 Task: Find connections with filter location Shache with filter topic #Socialmediaadvertisingwith filter profile language Spanish with filter current company Carelon Global Solutions with filter school Sri Padmavathi Mahila Visva Vidyalayam, Tirupathi with filter industry Wholesale Photography Equipment and Supplies with filter service category Network Support with filter keywords title Lodging Manager
Action: Mouse moved to (553, 85)
Screenshot: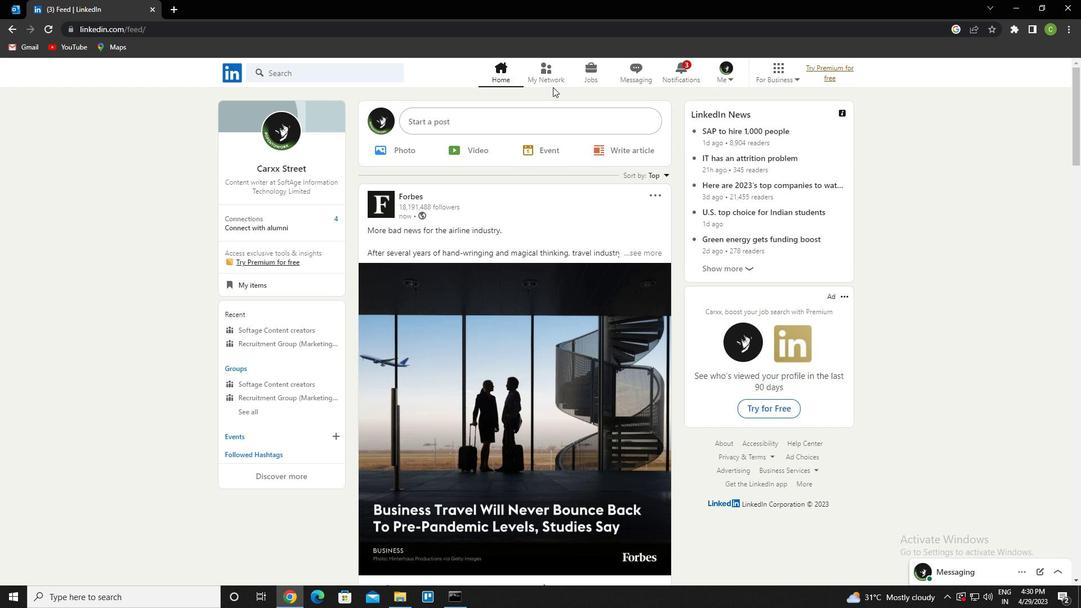 
Action: Mouse pressed left at (553, 85)
Screenshot: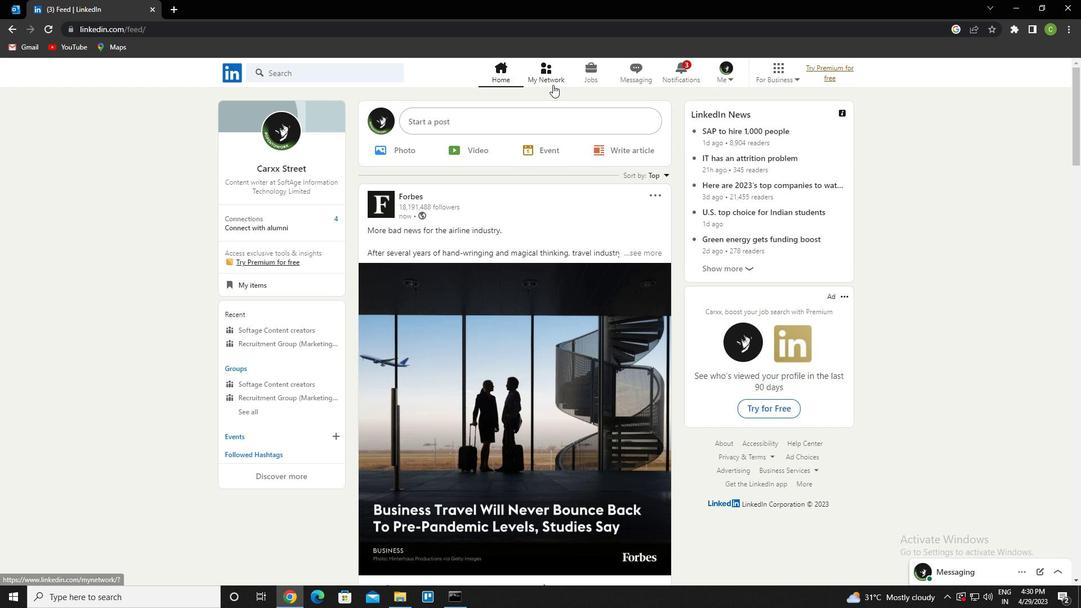 
Action: Mouse moved to (300, 137)
Screenshot: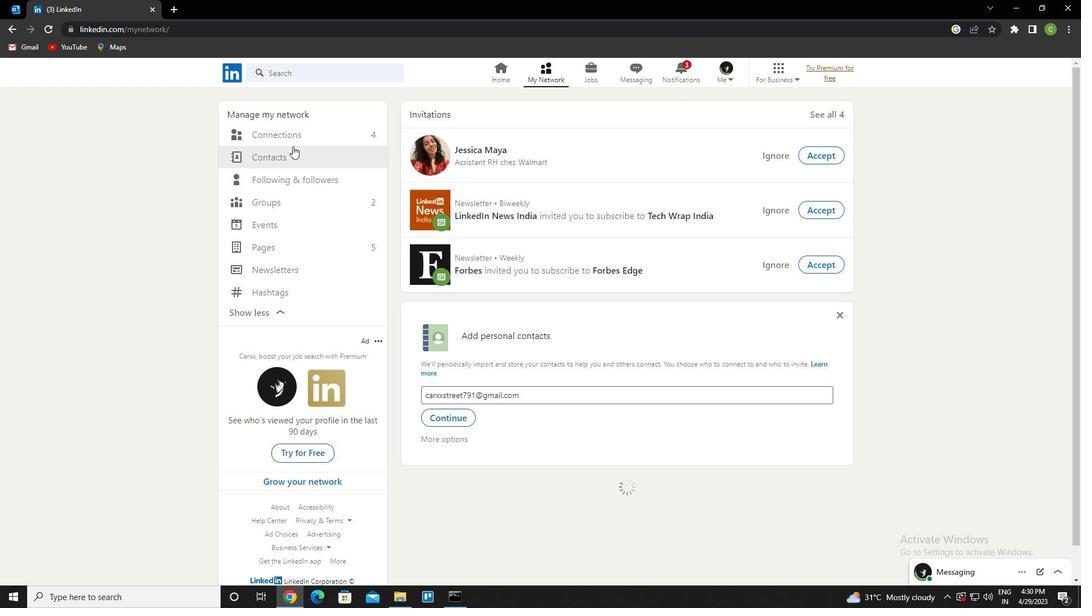 
Action: Mouse pressed left at (300, 137)
Screenshot: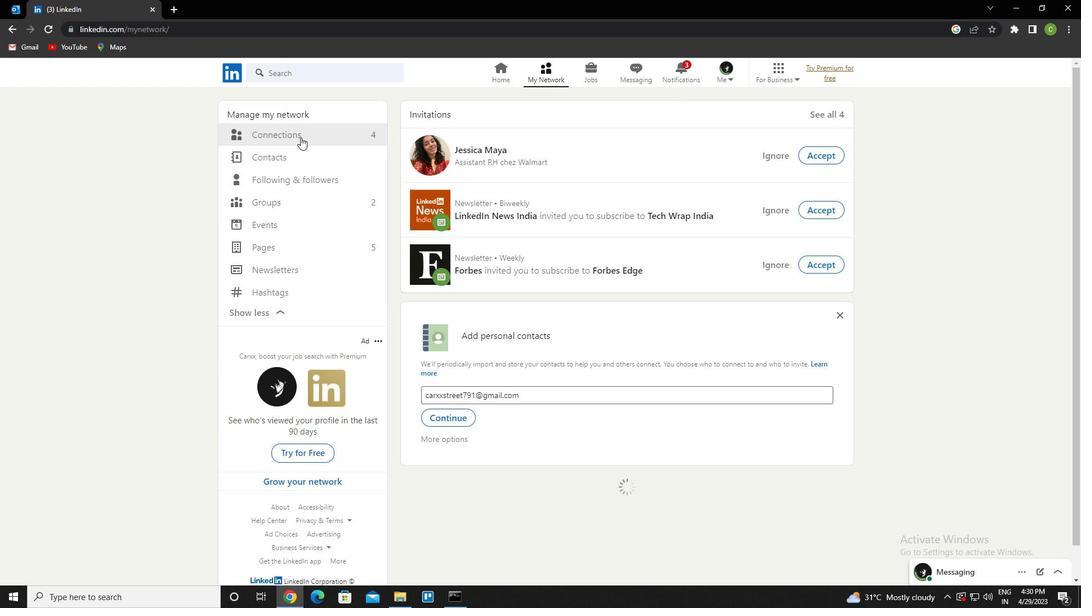 
Action: Mouse moved to (619, 140)
Screenshot: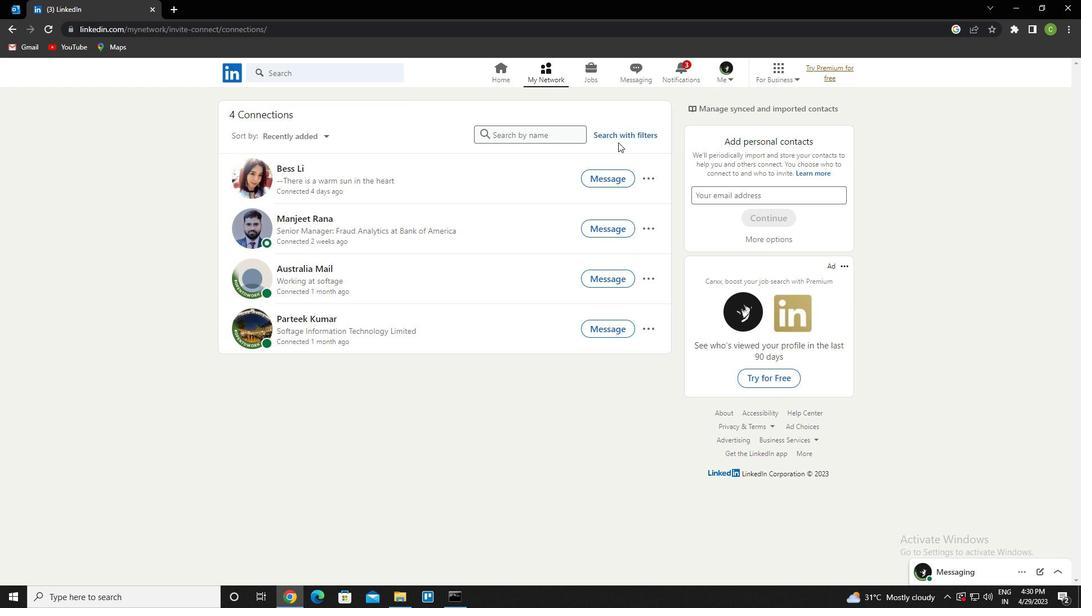 
Action: Mouse pressed left at (619, 140)
Screenshot: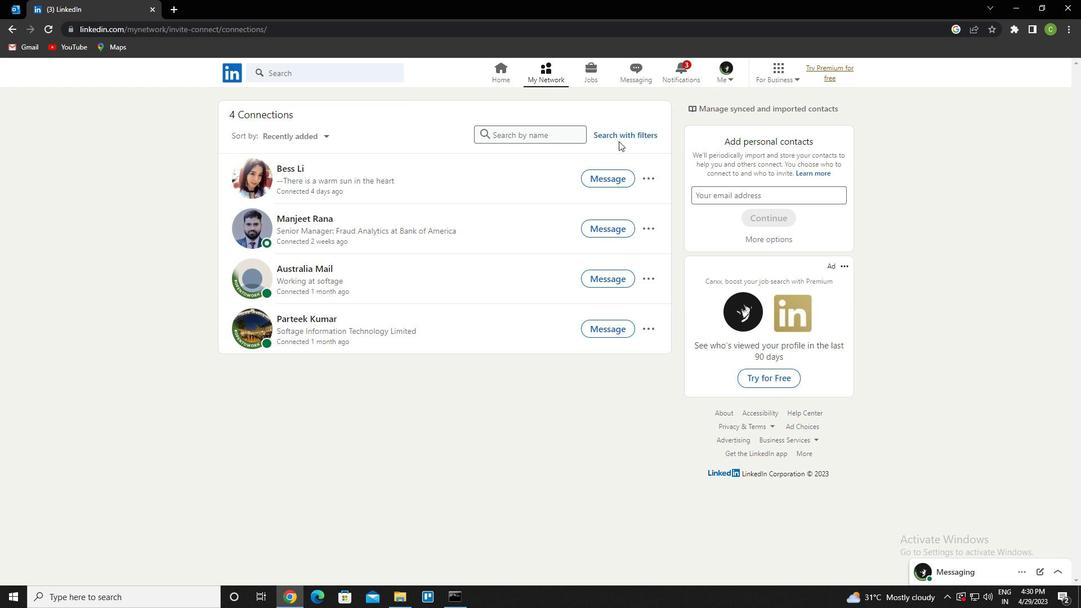
Action: Mouse moved to (570, 108)
Screenshot: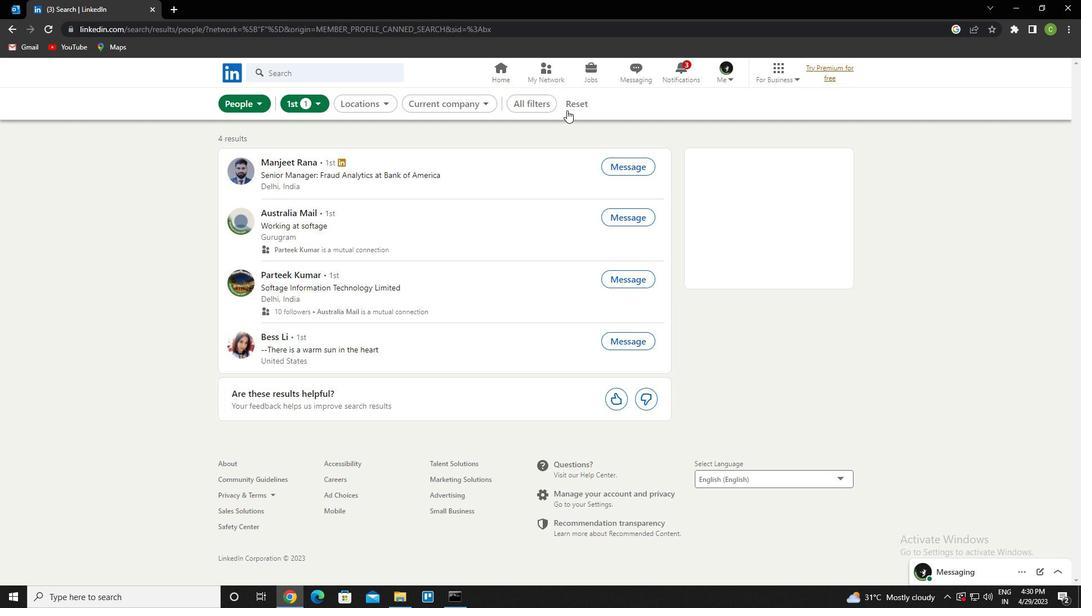 
Action: Mouse pressed left at (570, 108)
Screenshot: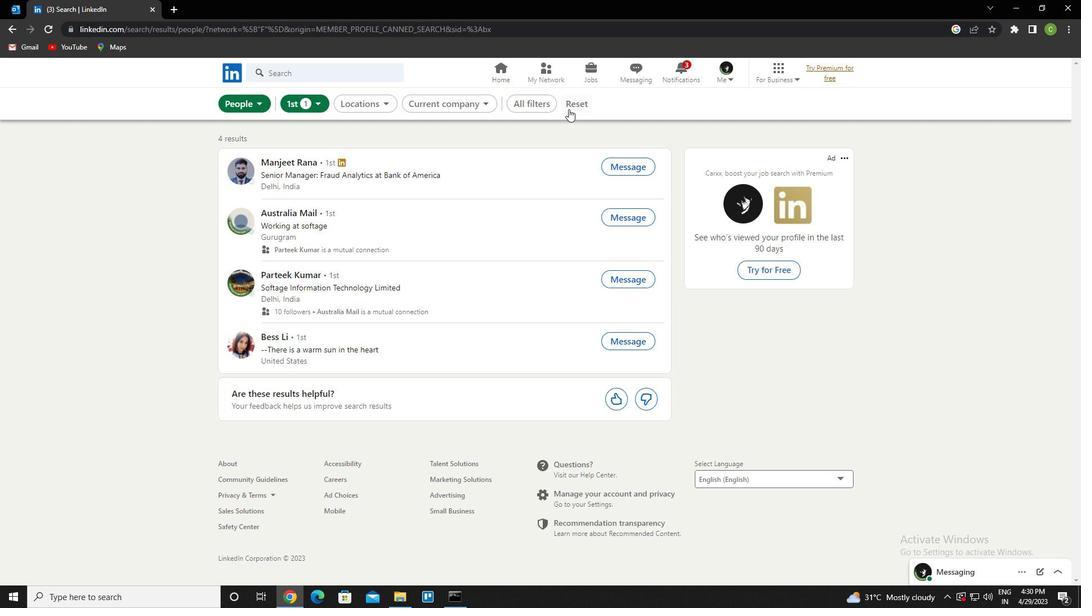 
Action: Mouse moved to (549, 107)
Screenshot: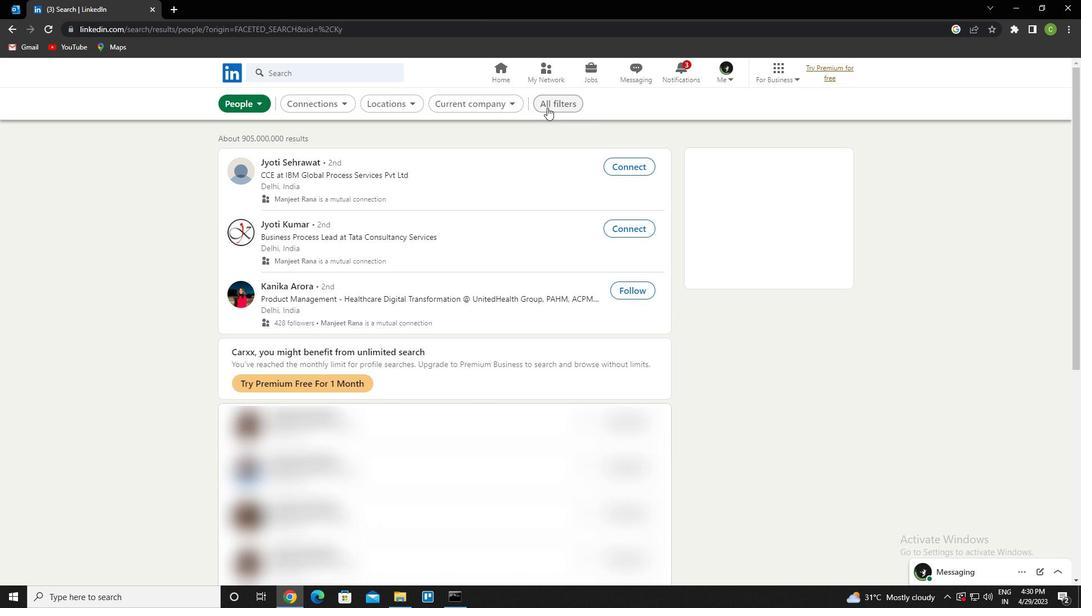 
Action: Mouse pressed left at (549, 107)
Screenshot: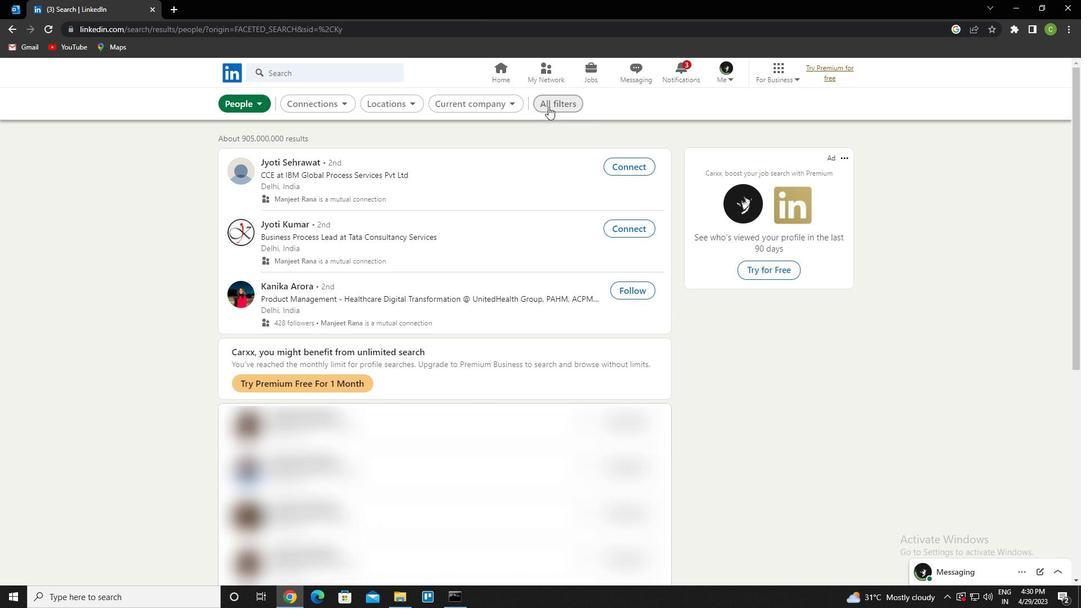 
Action: Mouse moved to (964, 415)
Screenshot: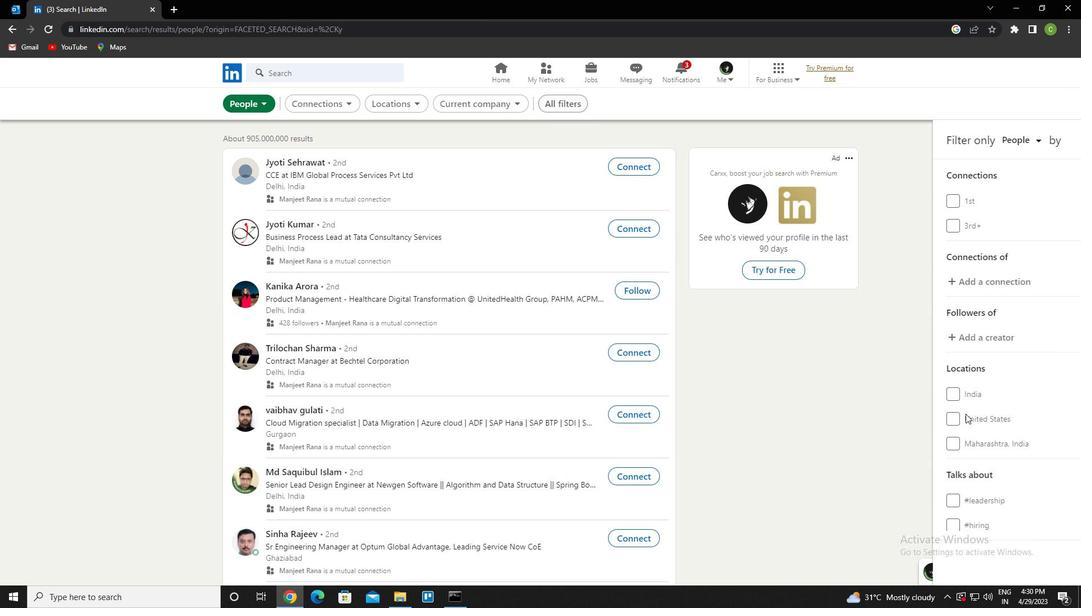 
Action: Mouse scrolled (964, 414) with delta (0, 0)
Screenshot: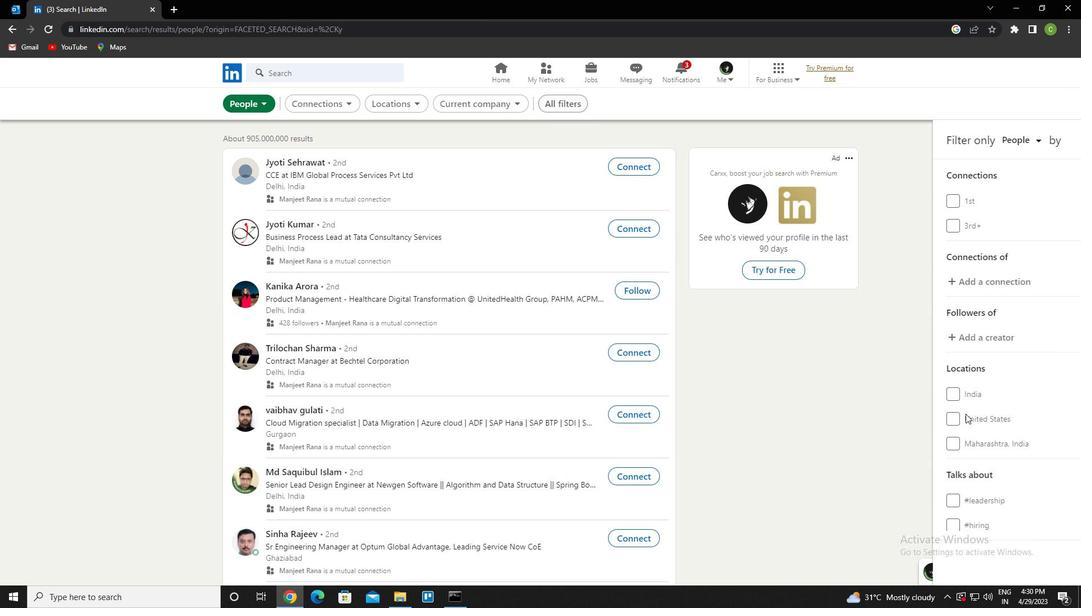 
Action: Mouse moved to (962, 416)
Screenshot: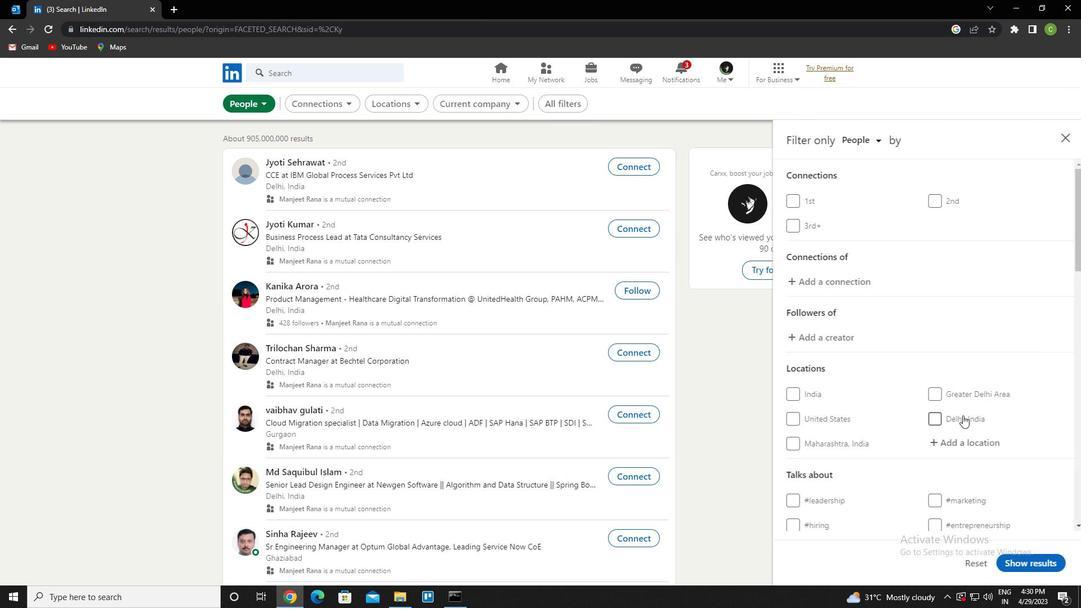
Action: Mouse scrolled (962, 415) with delta (0, 0)
Screenshot: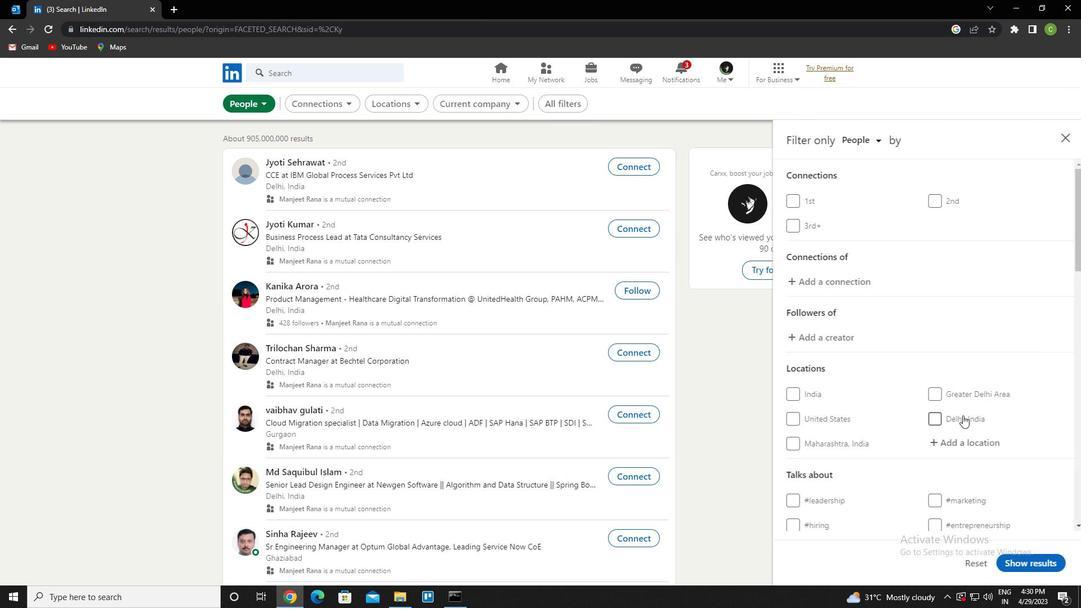 
Action: Mouse moved to (945, 414)
Screenshot: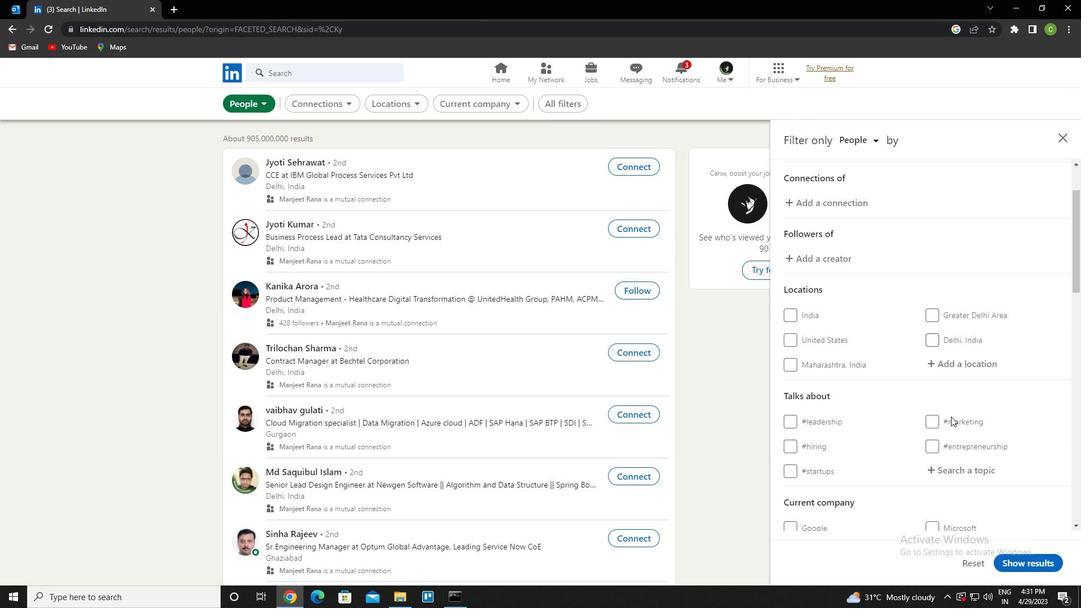 
Action: Mouse scrolled (945, 414) with delta (0, 0)
Screenshot: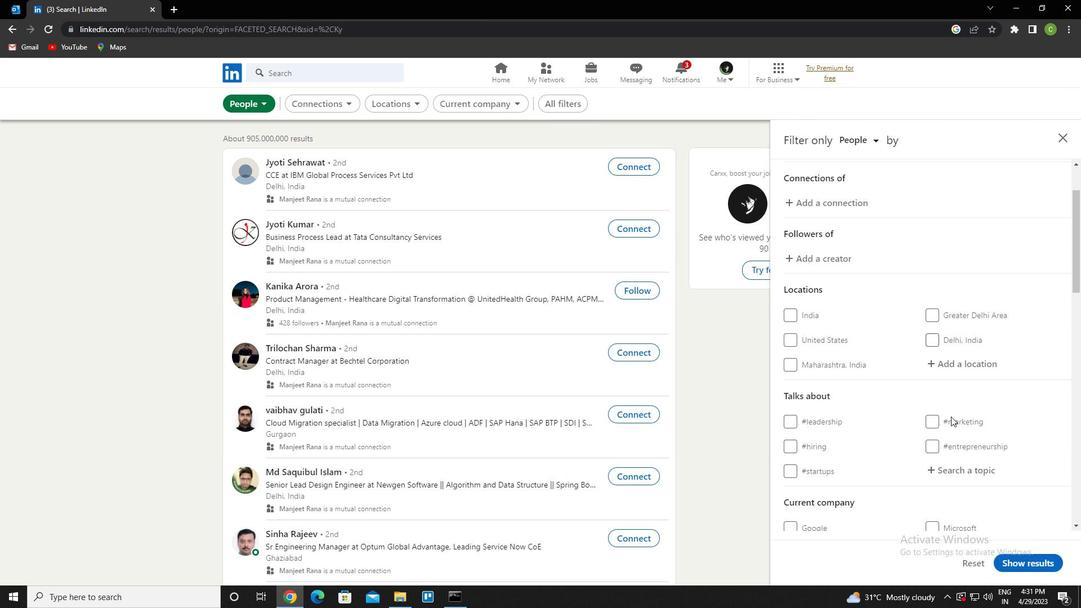 
Action: Mouse moved to (963, 271)
Screenshot: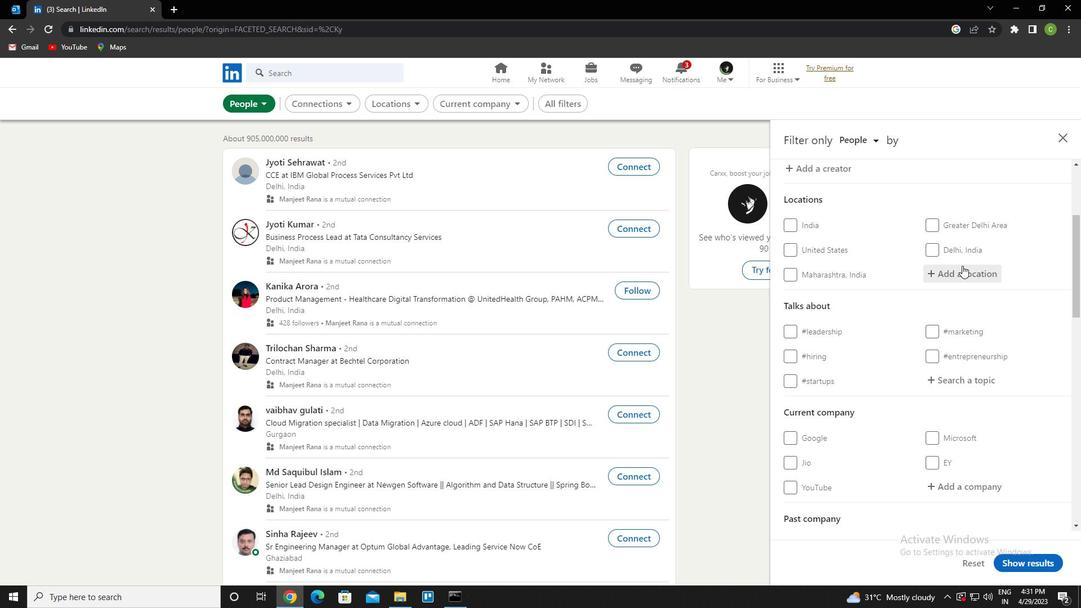 
Action: Mouse pressed left at (963, 271)
Screenshot: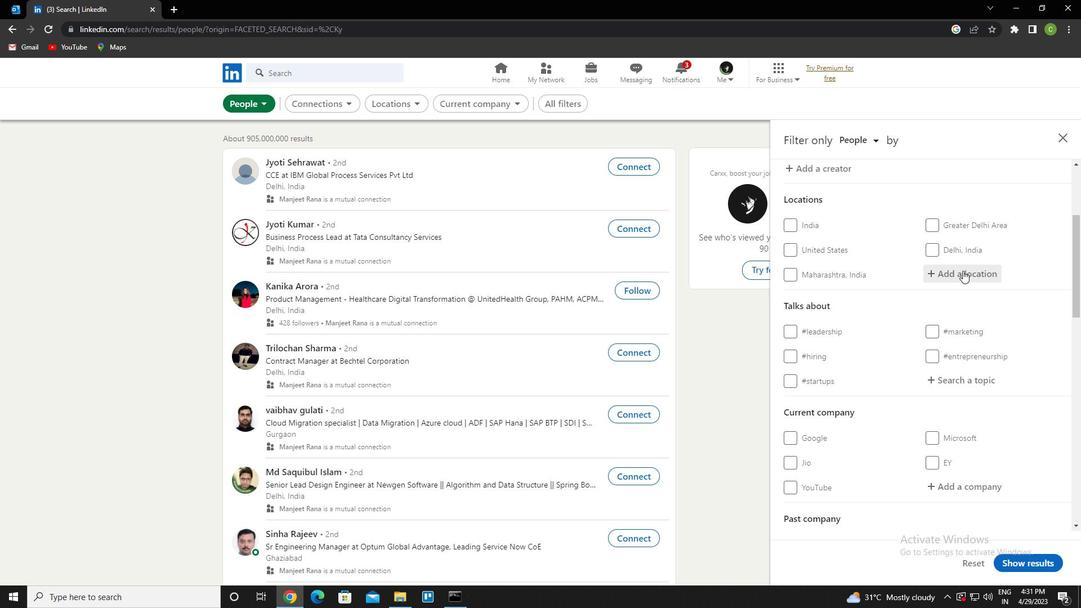
Action: Key pressed <Key.caps_lock>s<Key.caps_lock>hache<Key.enter>
Screenshot: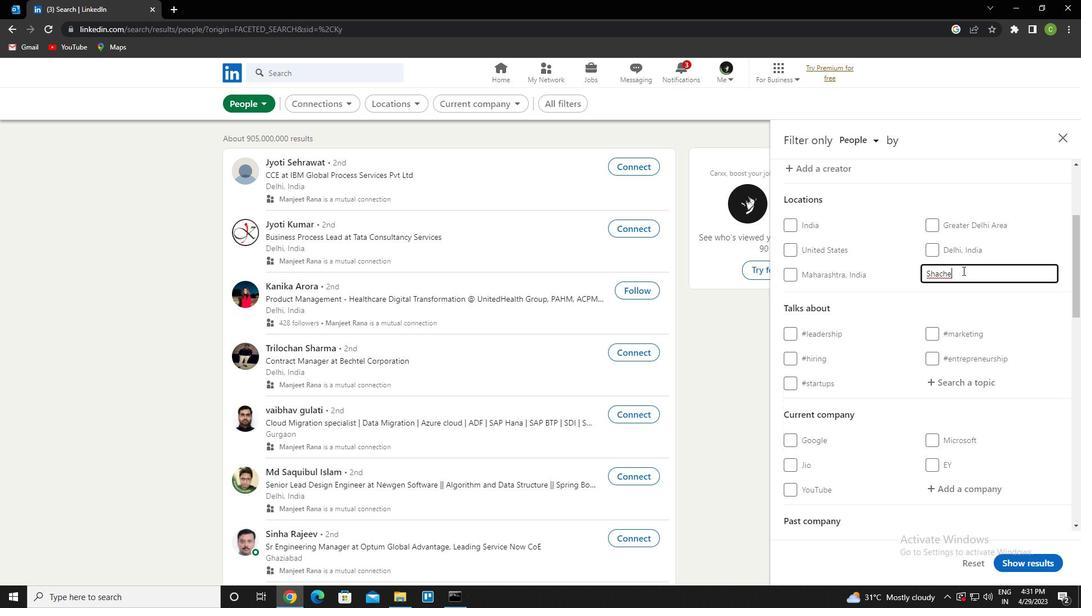 
Action: Mouse moved to (961, 273)
Screenshot: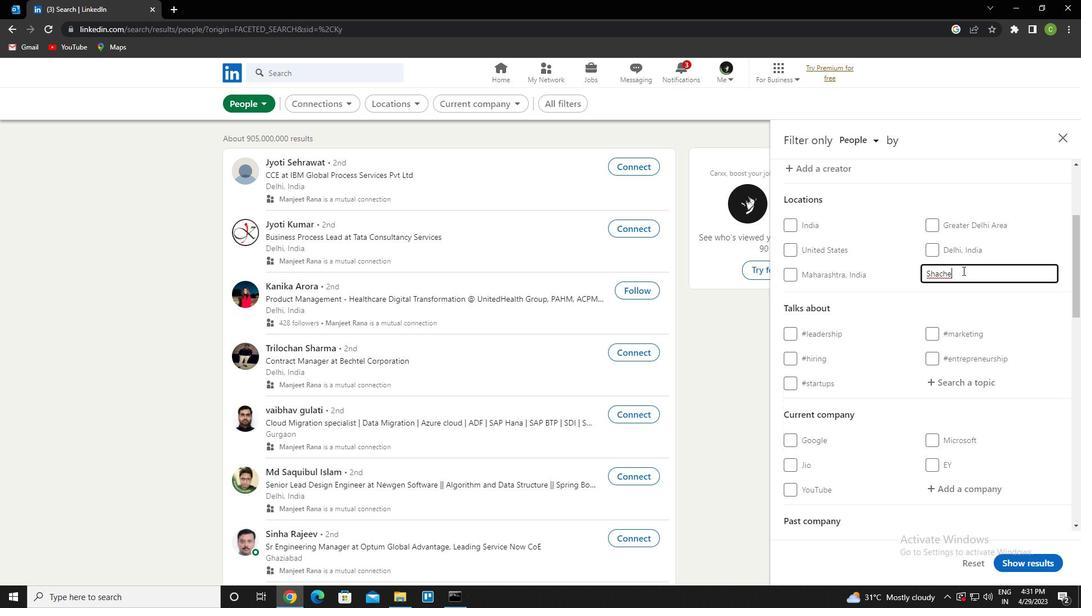 
Action: Mouse scrolled (961, 272) with delta (0, 0)
Screenshot: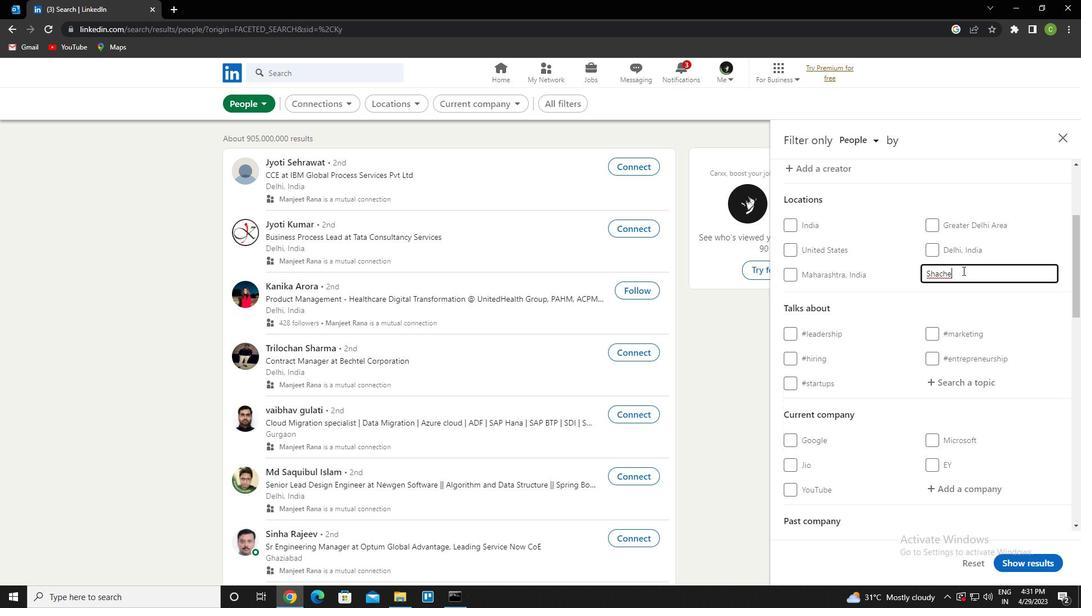 
Action: Mouse moved to (950, 293)
Screenshot: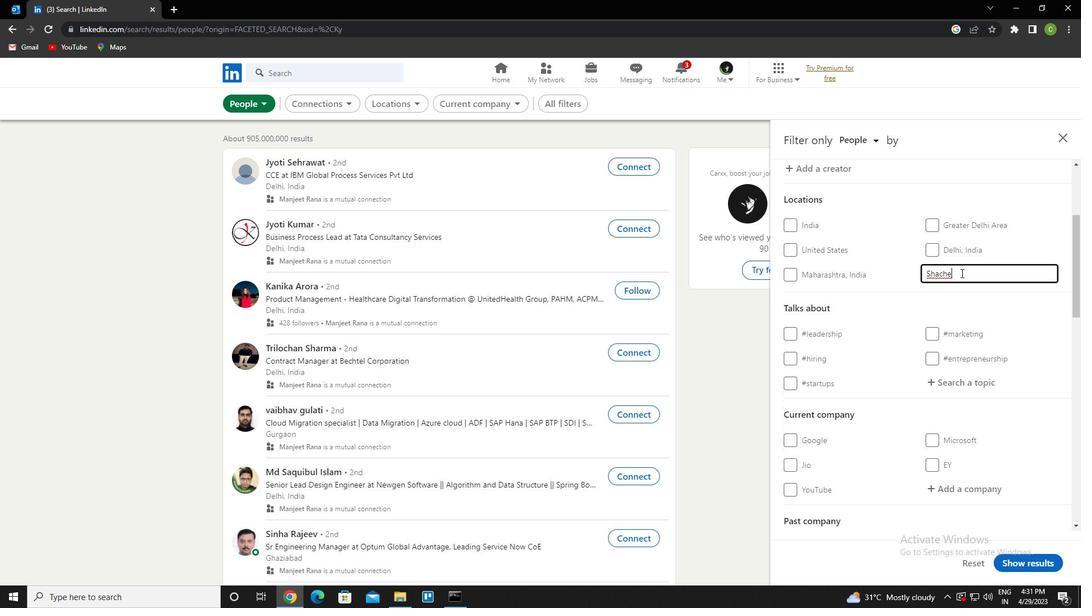 
Action: Mouse scrolled (950, 293) with delta (0, 0)
Screenshot: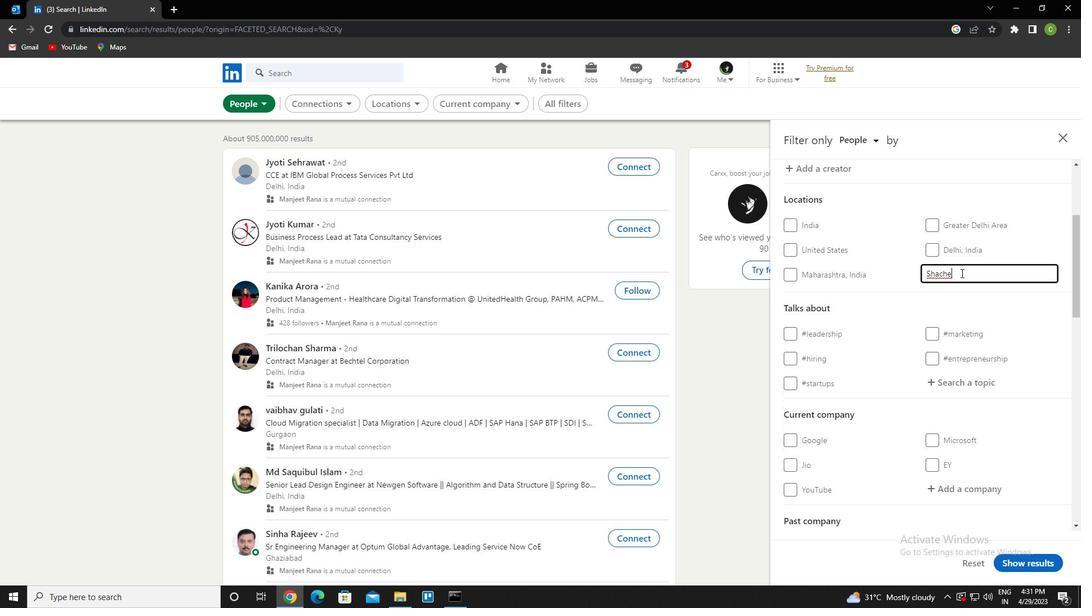 
Action: Mouse moved to (975, 274)
Screenshot: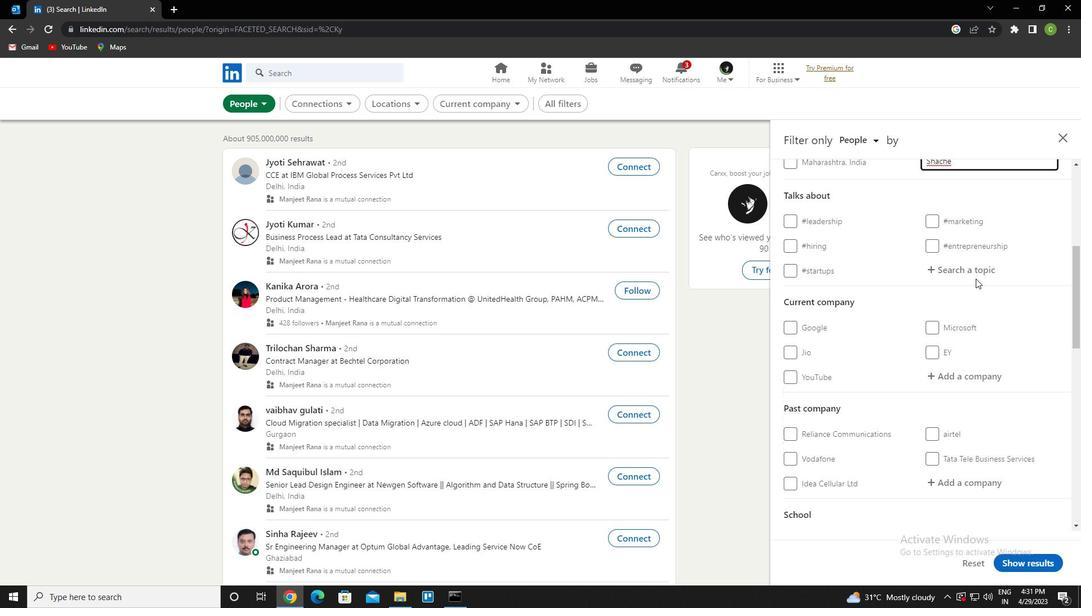 
Action: Mouse pressed left at (975, 274)
Screenshot: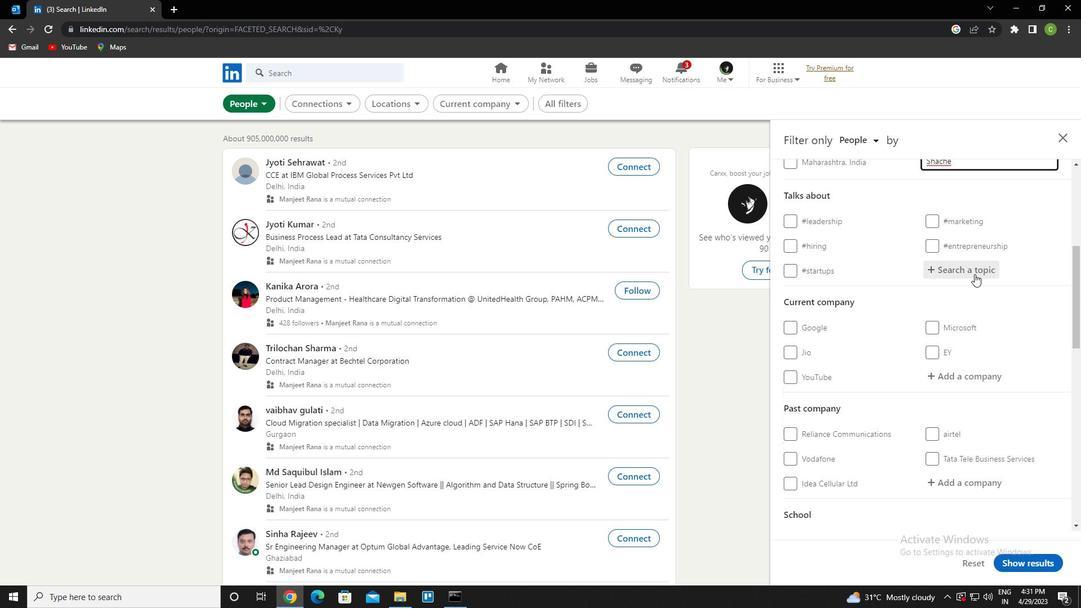
Action: Key pressed <Key.caps_lock>s<Key.caps_lock>ocialmedia<Key.down><Key.down>advert<Key.down><Key.enter>
Screenshot: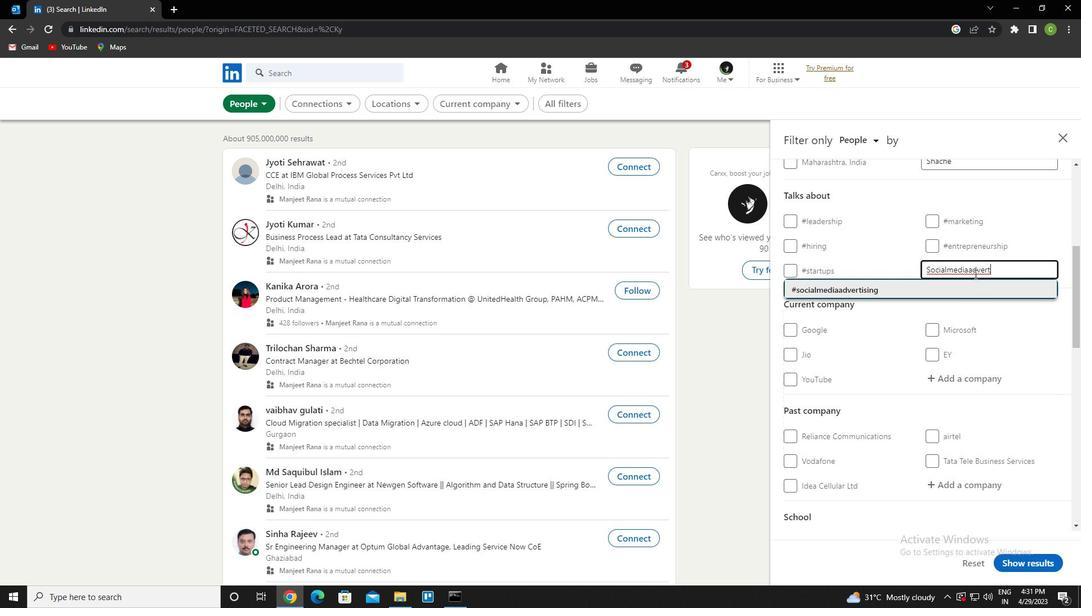 
Action: Mouse scrolled (975, 273) with delta (0, 0)
Screenshot: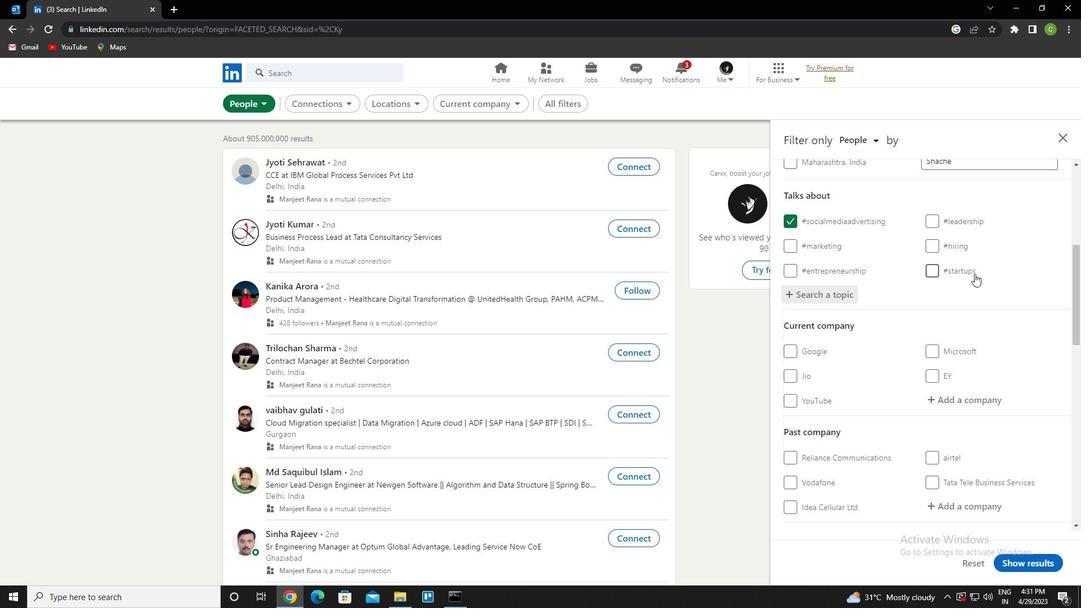 
Action: Mouse scrolled (975, 273) with delta (0, 0)
Screenshot: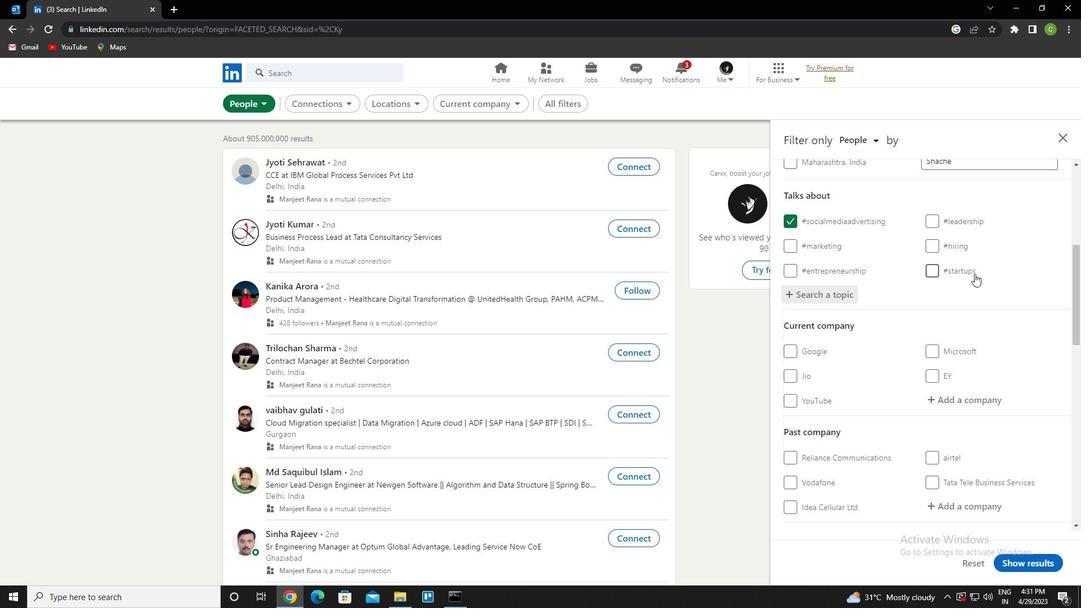 
Action: Mouse scrolled (975, 273) with delta (0, 0)
Screenshot: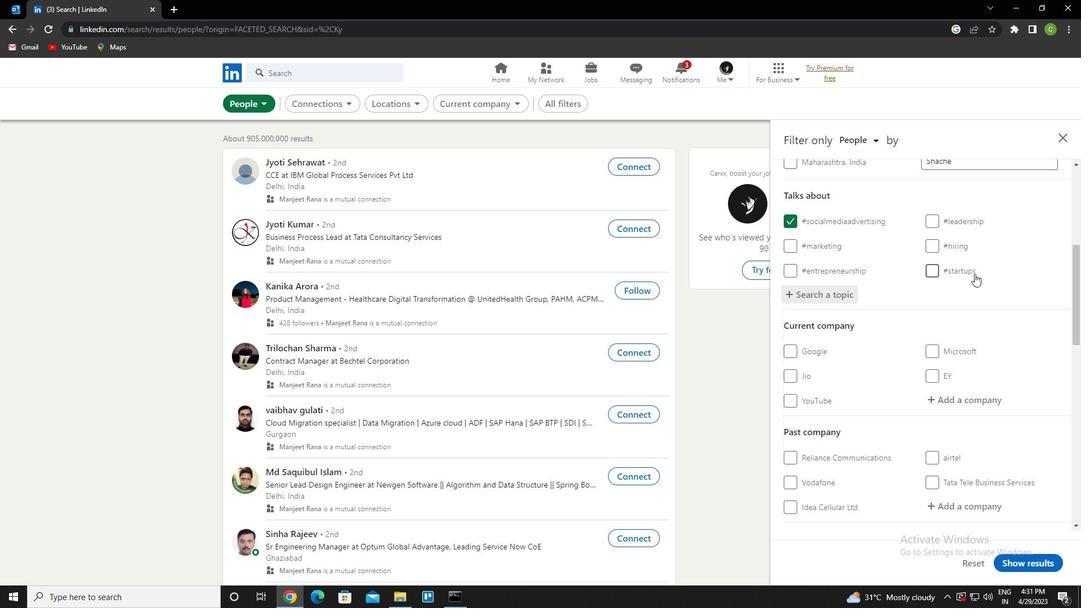 
Action: Mouse scrolled (975, 273) with delta (0, 0)
Screenshot: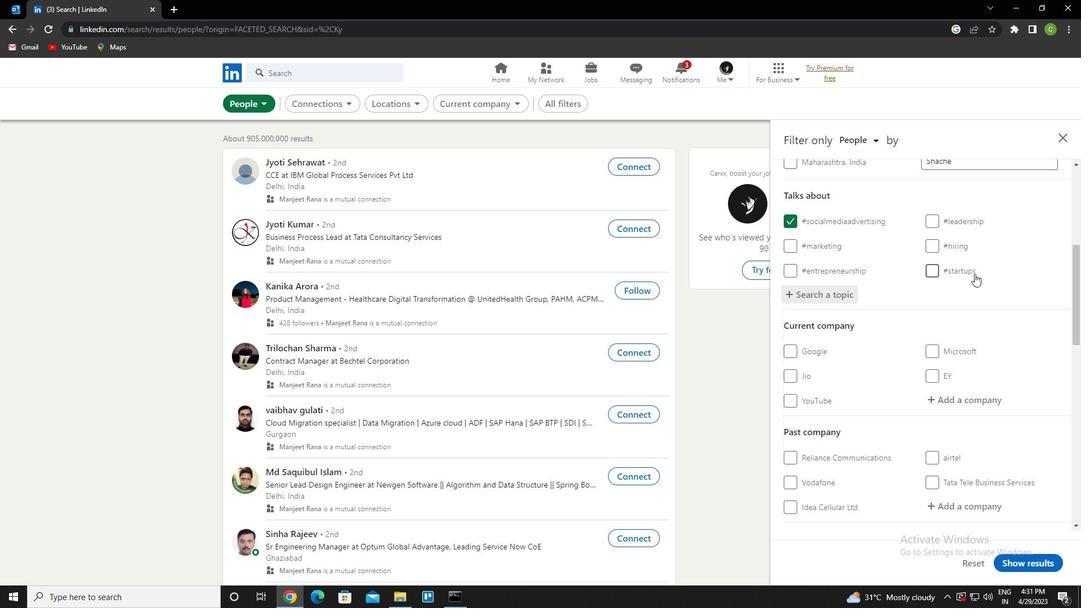 
Action: Mouse scrolled (975, 273) with delta (0, 0)
Screenshot: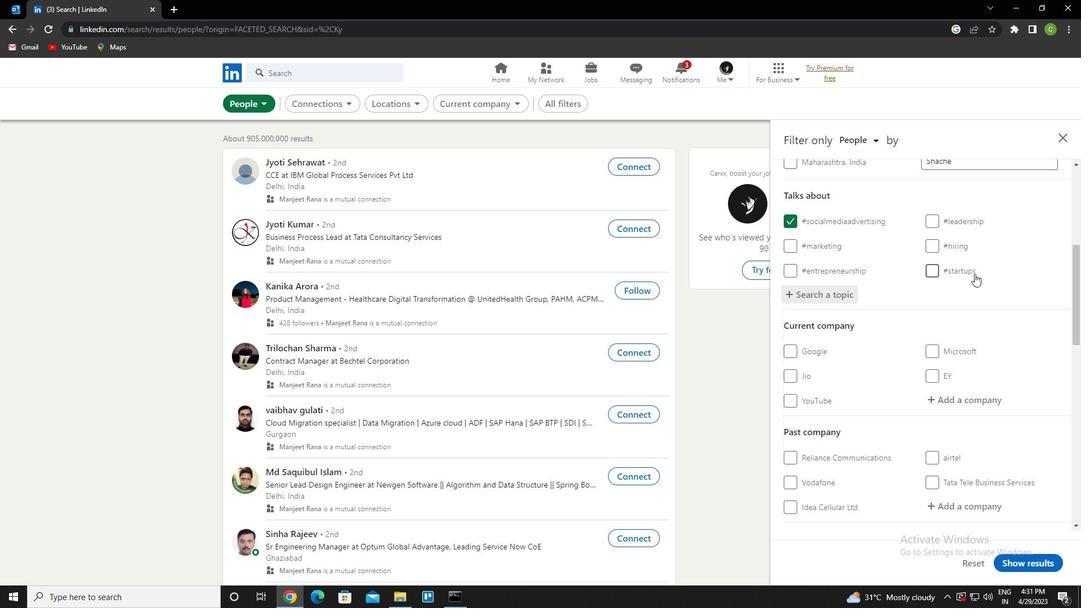 
Action: Mouse scrolled (975, 273) with delta (0, 0)
Screenshot: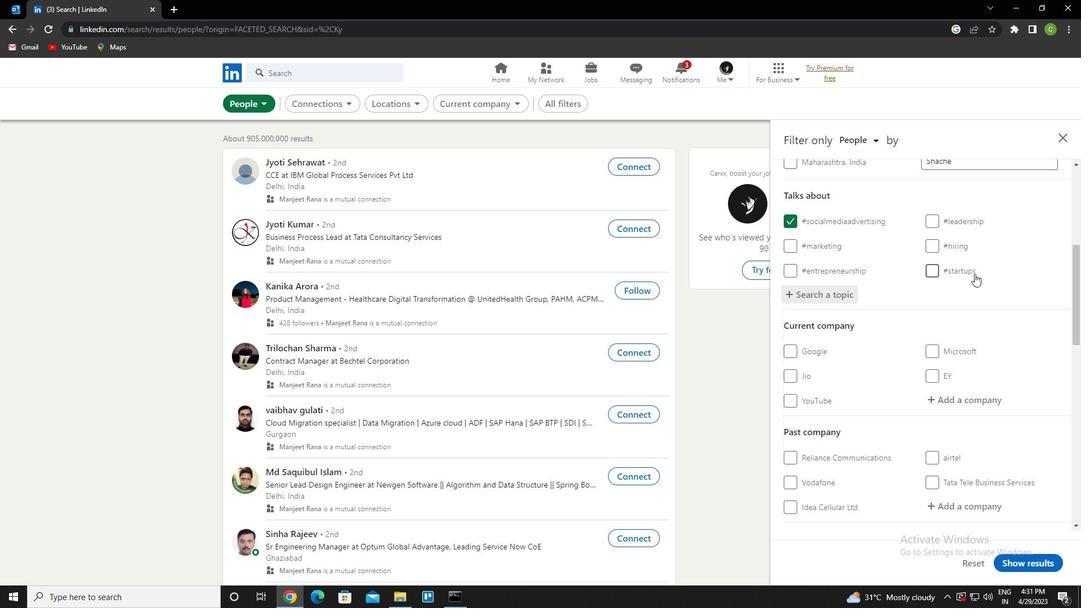 
Action: Mouse moved to (974, 273)
Screenshot: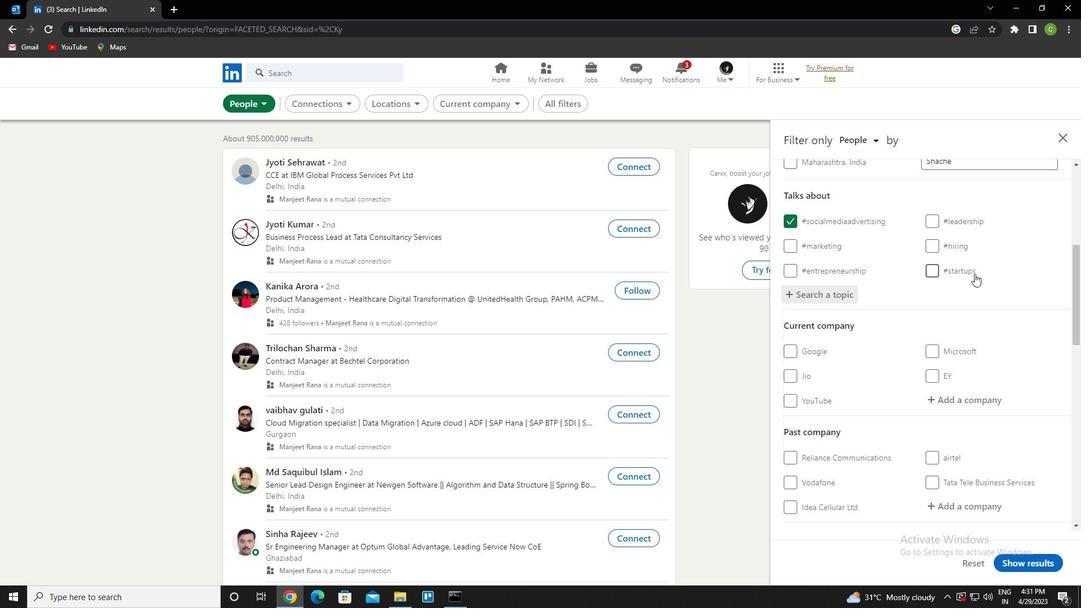 
Action: Mouse scrolled (974, 273) with delta (0, 0)
Screenshot: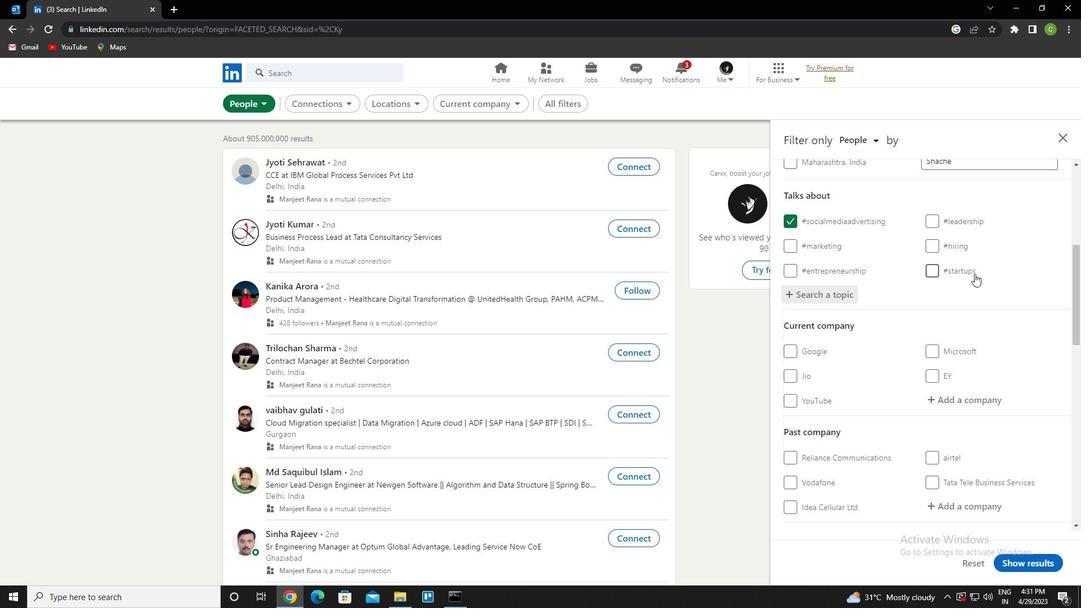 
Action: Mouse moved to (973, 274)
Screenshot: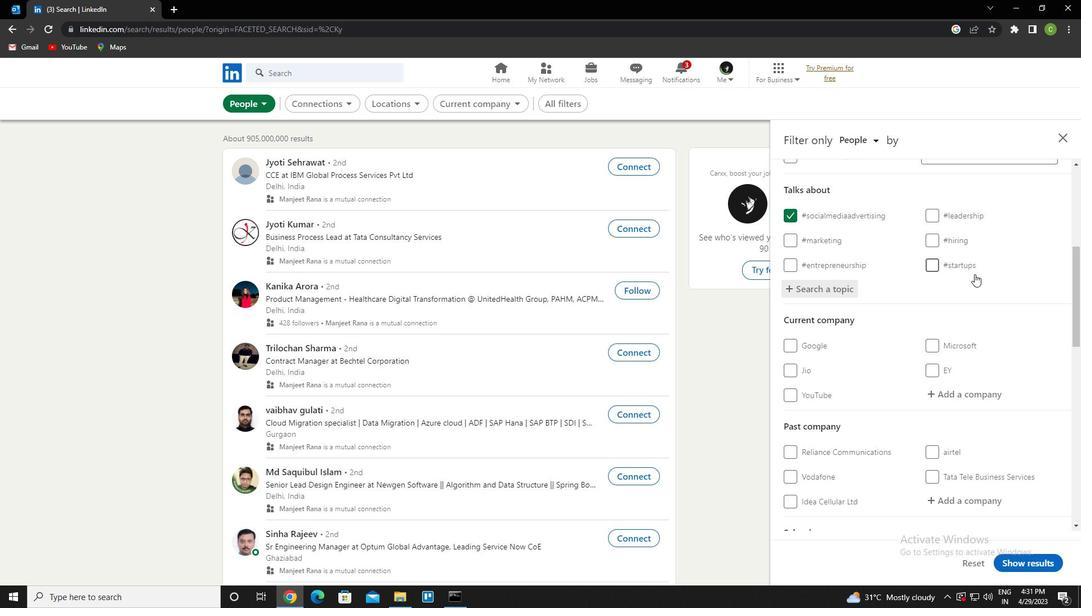 
Action: Mouse scrolled (973, 273) with delta (0, 0)
Screenshot: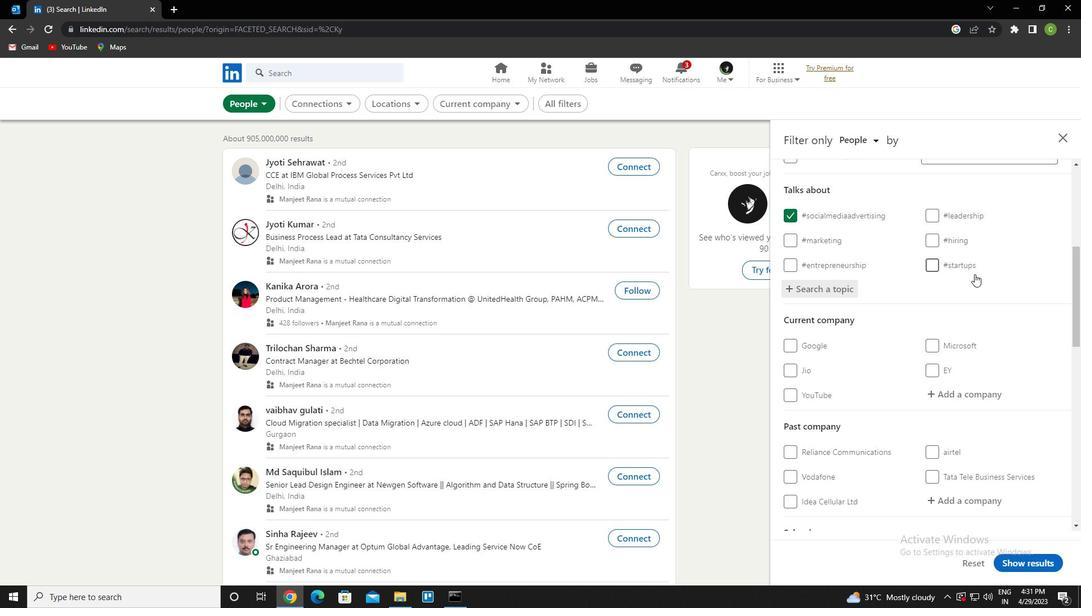 
Action: Mouse scrolled (973, 273) with delta (0, 0)
Screenshot: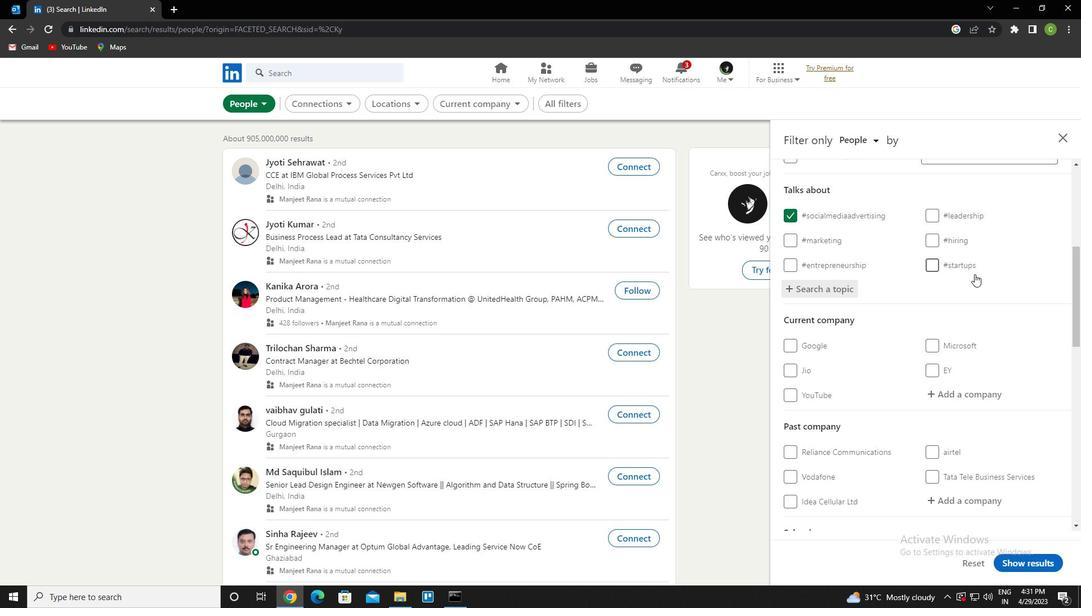 
Action: Mouse scrolled (973, 273) with delta (0, 0)
Screenshot: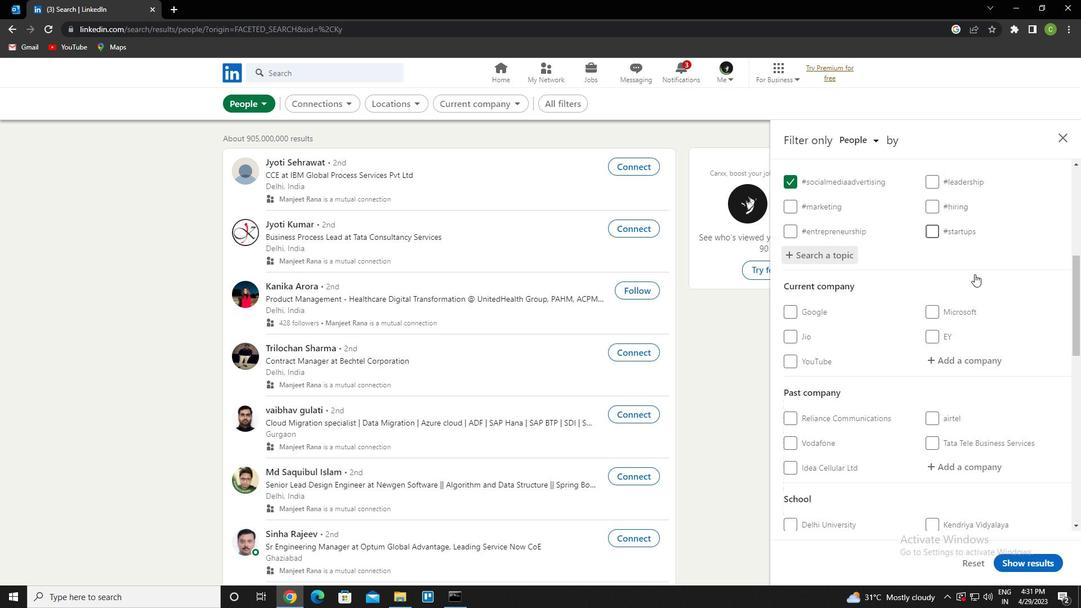 
Action: Mouse moved to (857, 429)
Screenshot: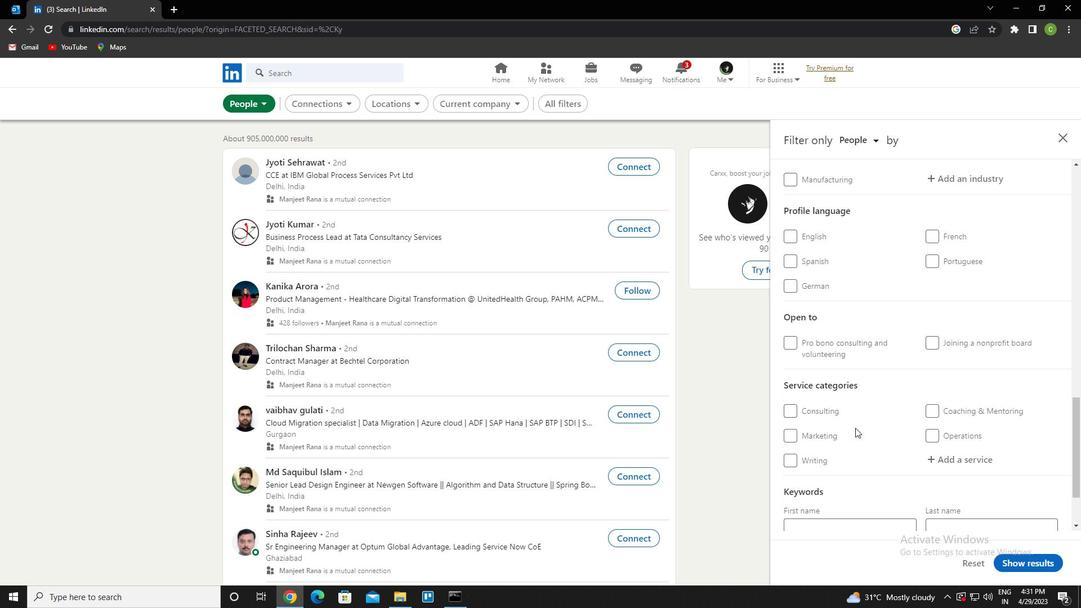 
Action: Mouse scrolled (857, 429) with delta (0, 0)
Screenshot: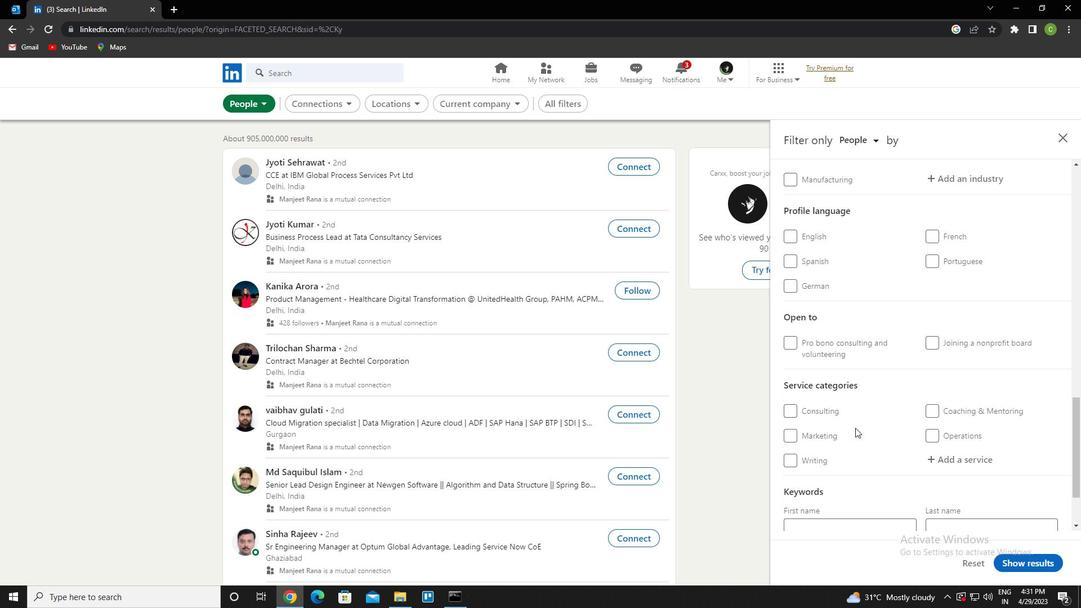 
Action: Mouse scrolled (857, 429) with delta (0, 0)
Screenshot: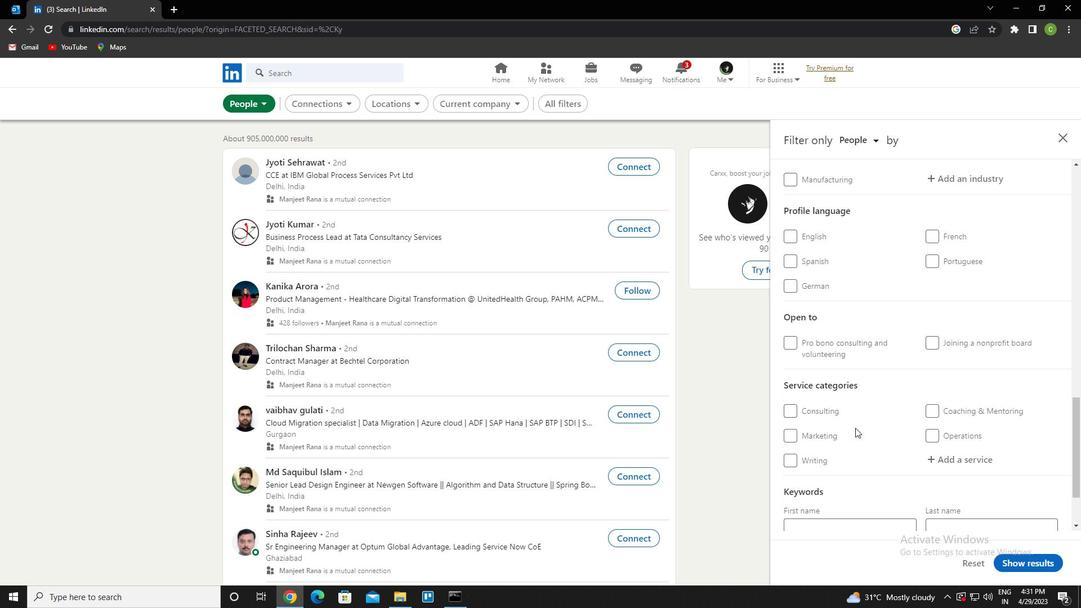 
Action: Mouse scrolled (857, 429) with delta (0, 0)
Screenshot: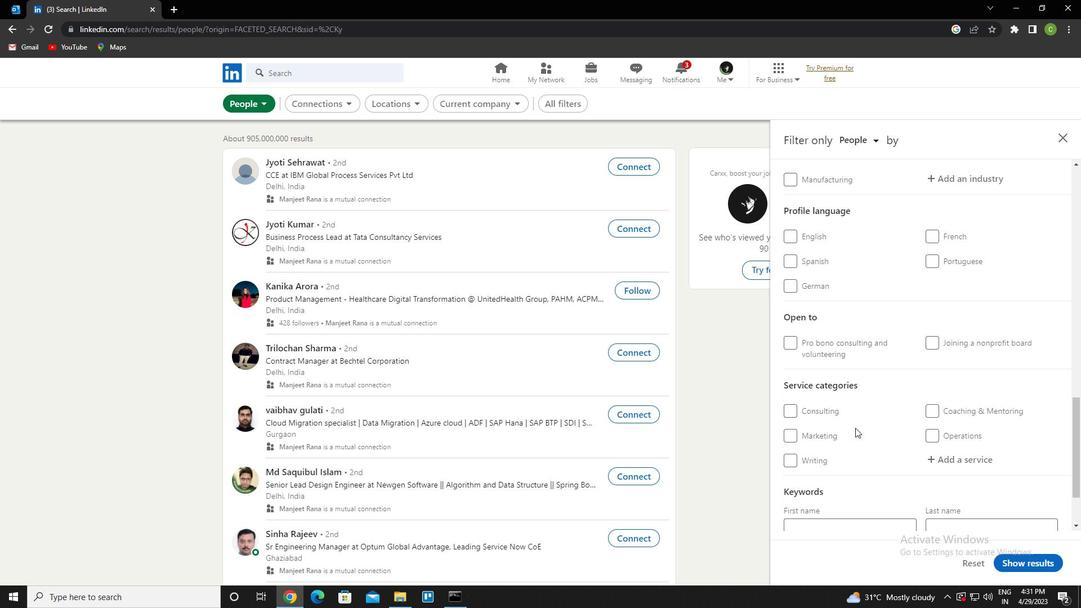 
Action: Mouse moved to (853, 415)
Screenshot: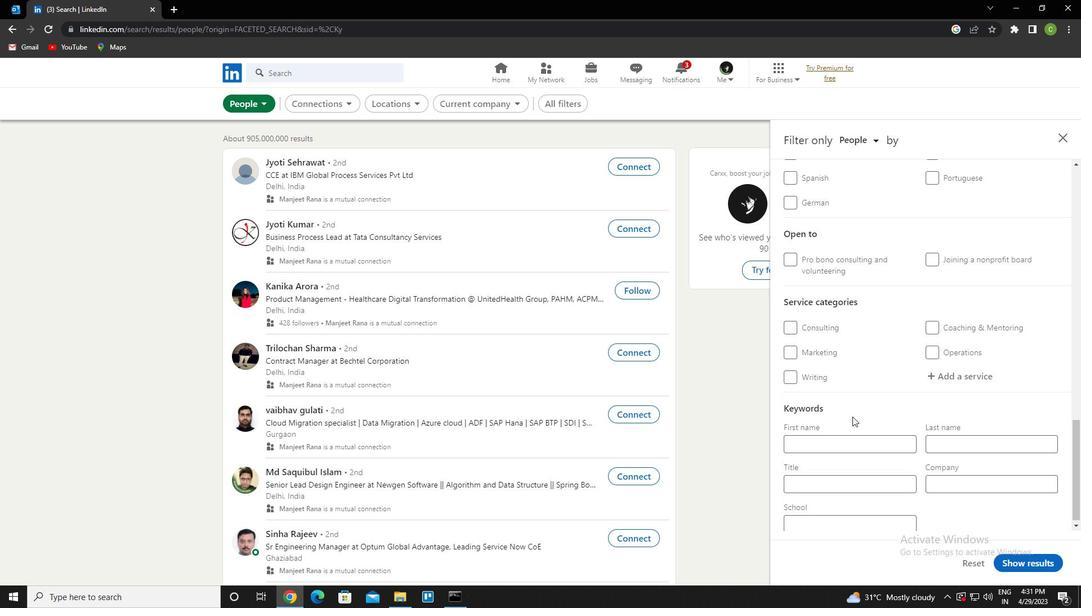 
Action: Mouse scrolled (853, 415) with delta (0, 0)
Screenshot: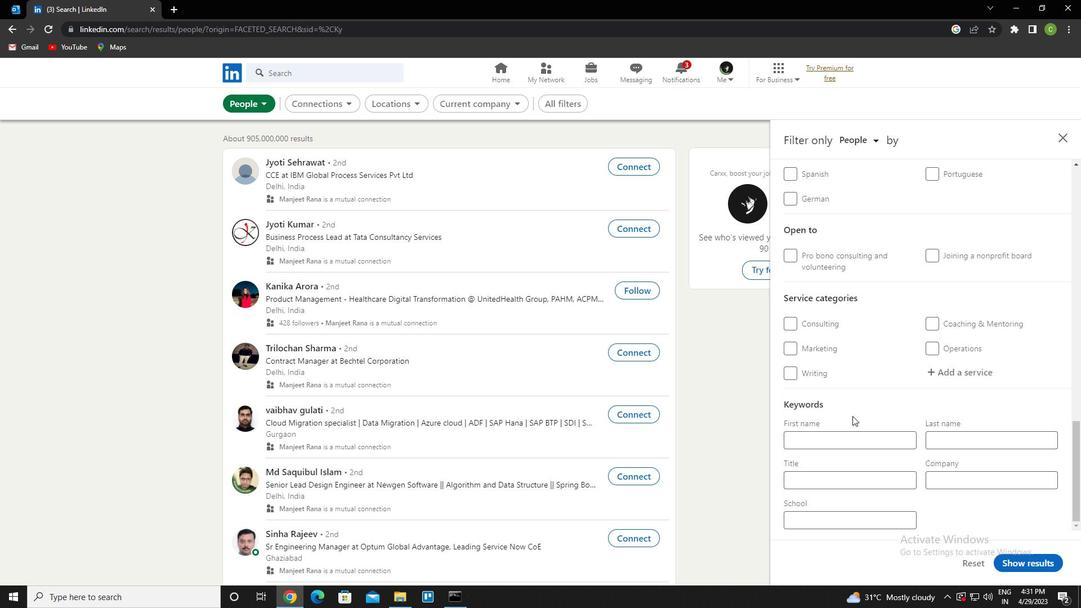 
Action: Mouse moved to (793, 232)
Screenshot: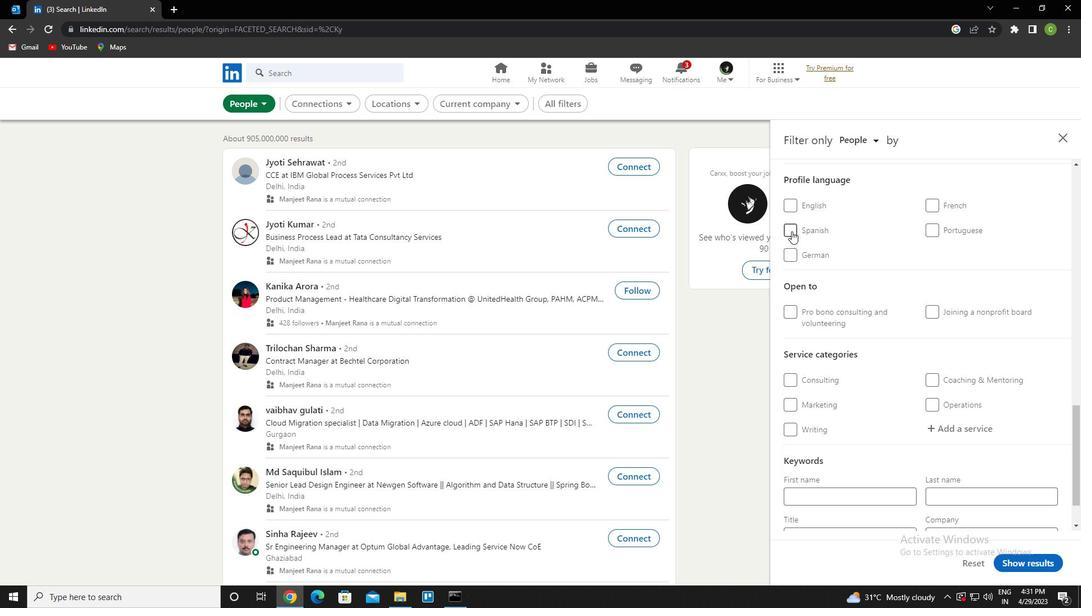 
Action: Mouse pressed left at (793, 232)
Screenshot: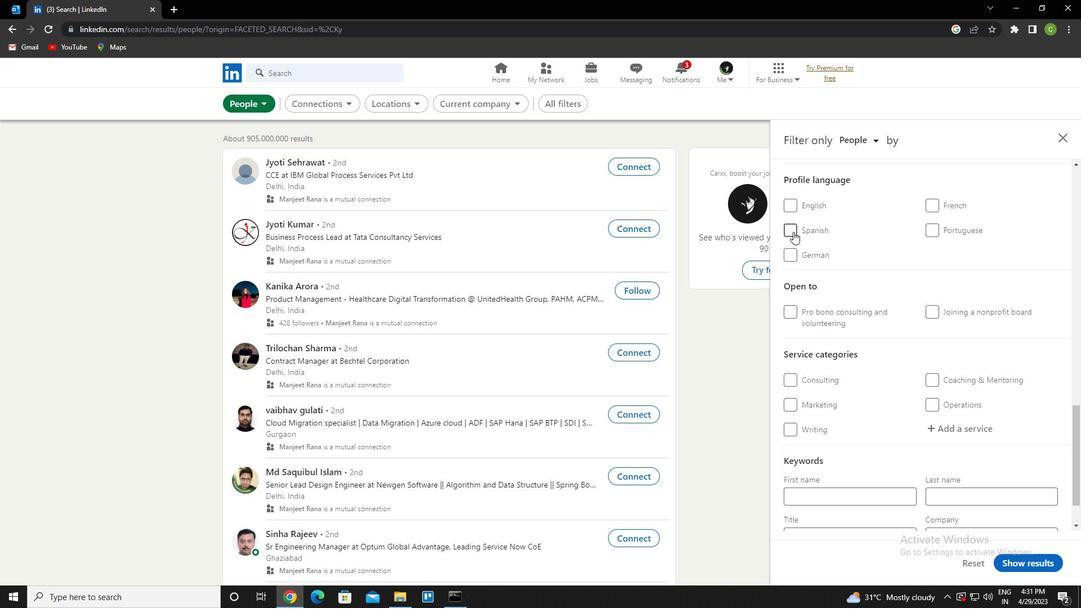 
Action: Mouse moved to (925, 337)
Screenshot: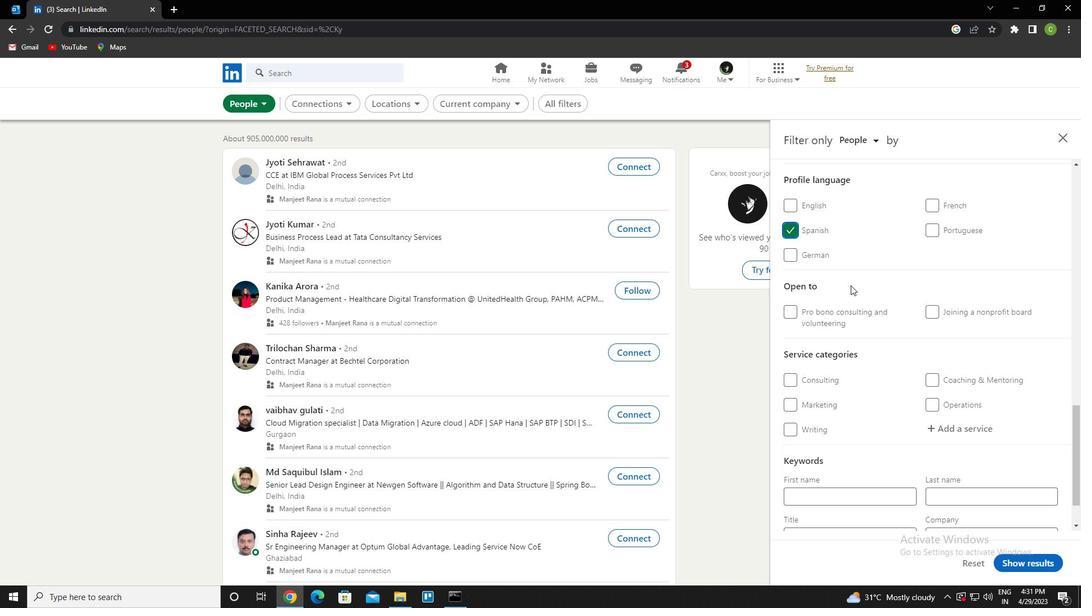 
Action: Mouse scrolled (925, 338) with delta (0, 0)
Screenshot: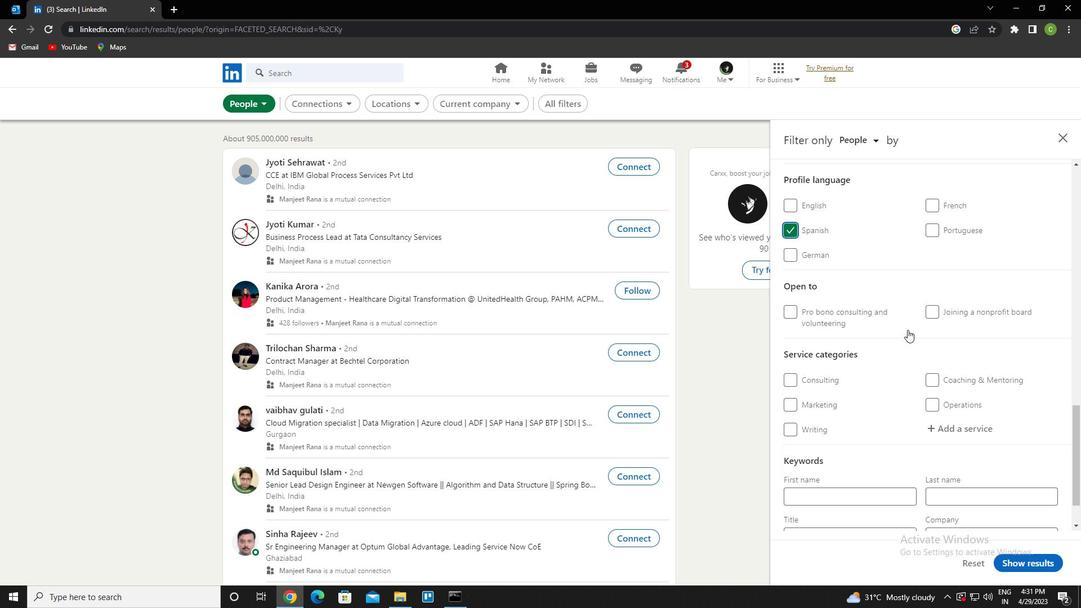 
Action: Mouse scrolled (925, 338) with delta (0, 0)
Screenshot: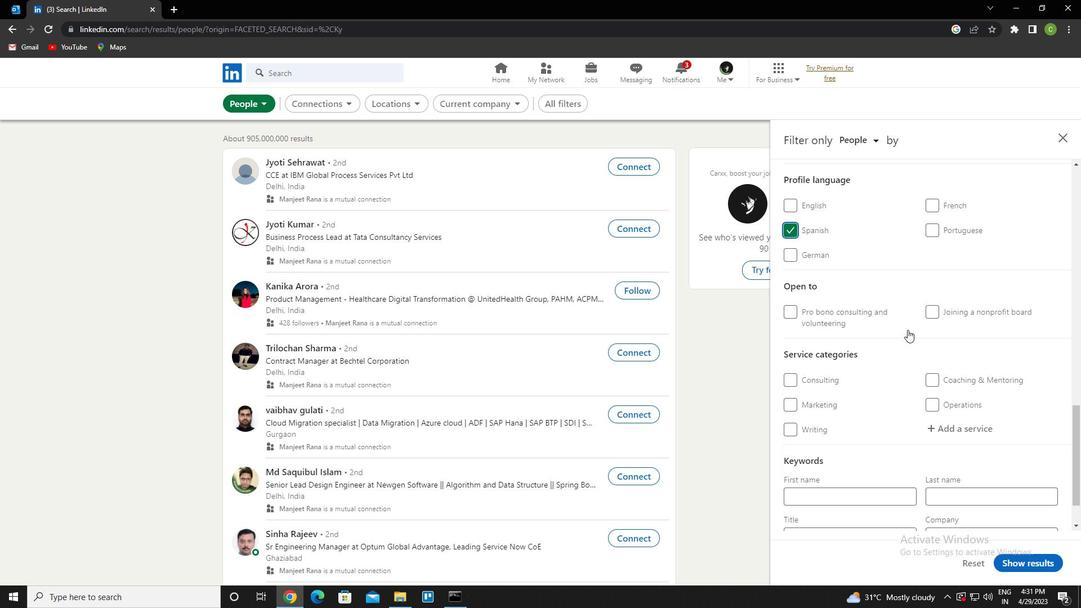 
Action: Mouse scrolled (925, 338) with delta (0, 0)
Screenshot: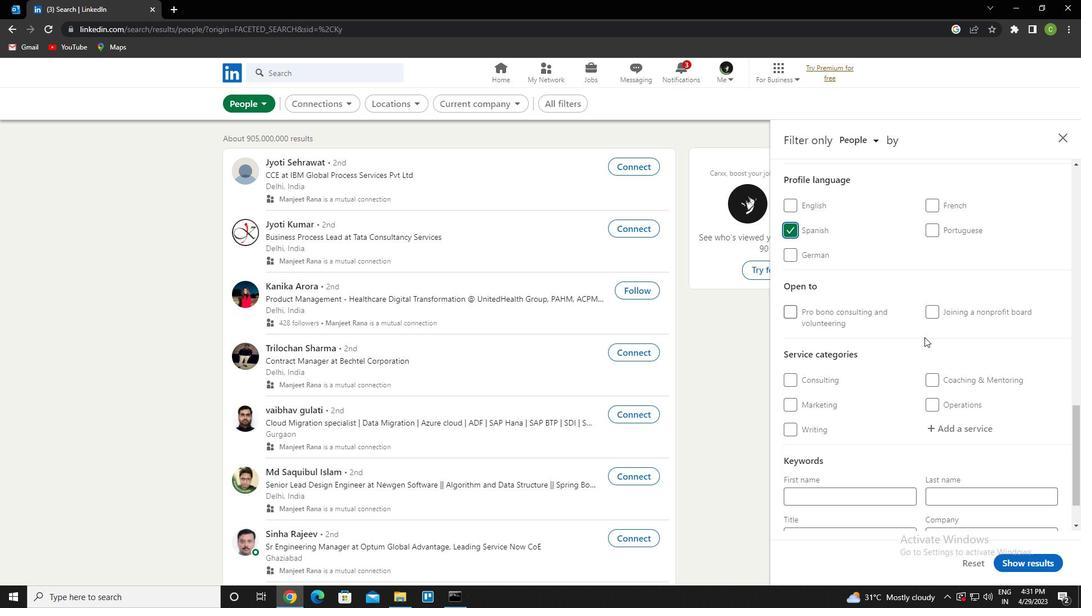
Action: Mouse scrolled (925, 338) with delta (0, 0)
Screenshot: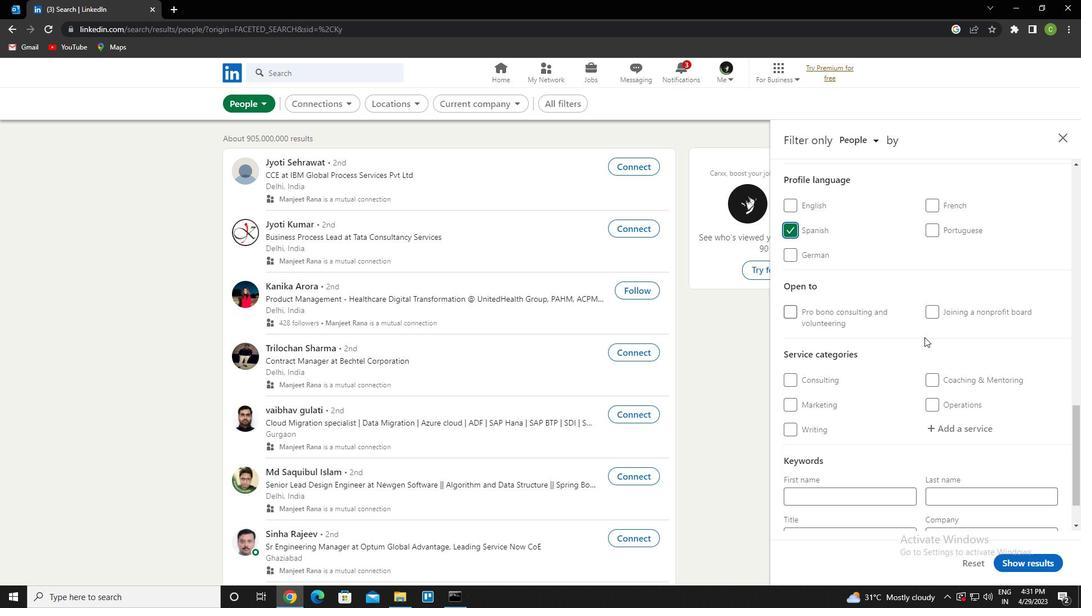 
Action: Mouse scrolled (925, 338) with delta (0, 0)
Screenshot: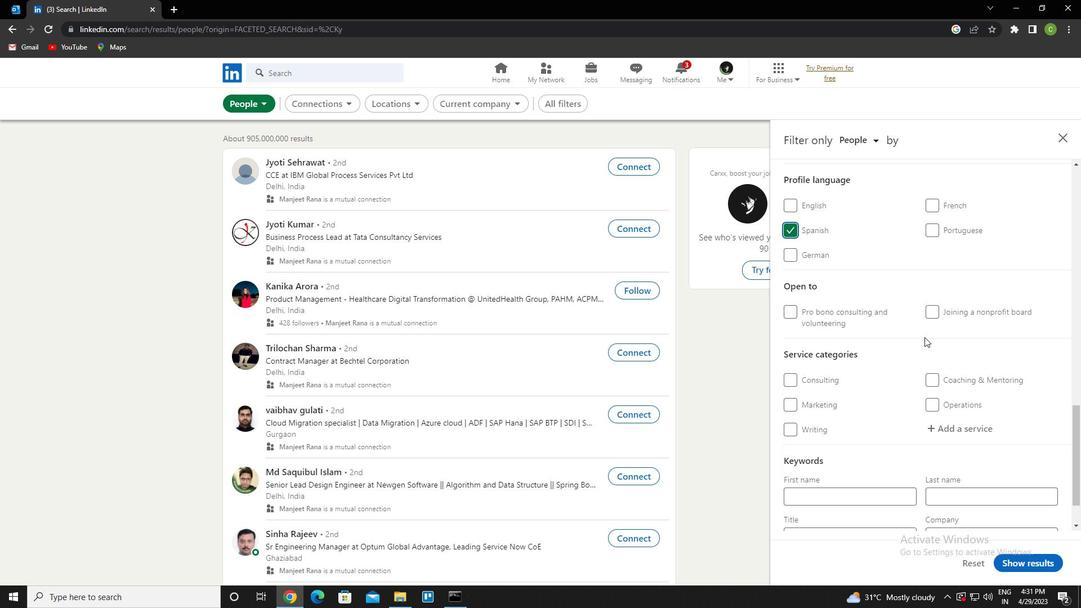 
Action: Mouse scrolled (925, 338) with delta (0, 0)
Screenshot: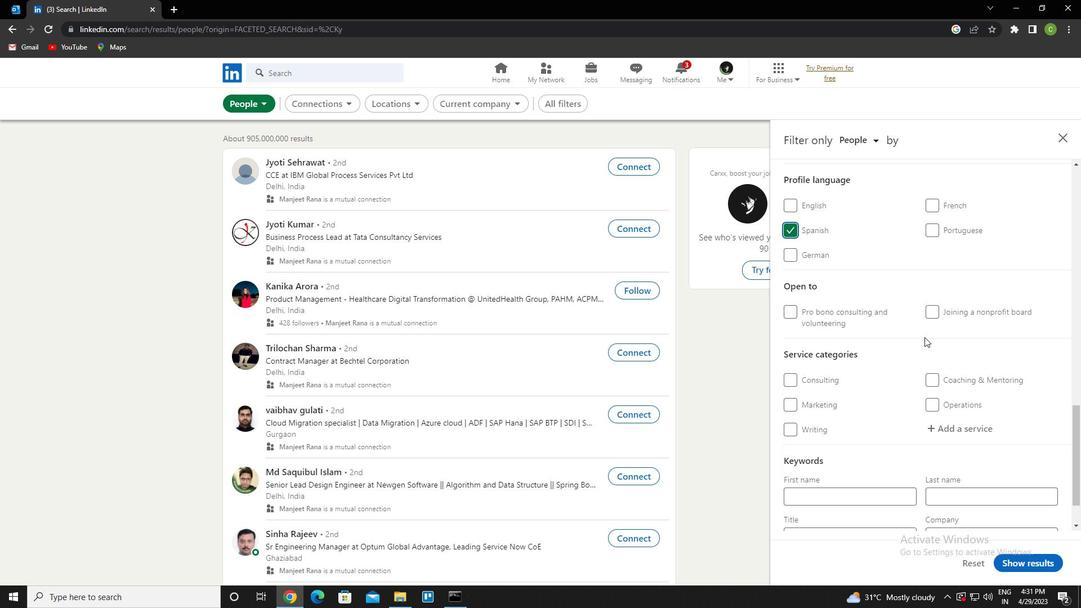 
Action: Mouse scrolled (925, 338) with delta (0, 0)
Screenshot: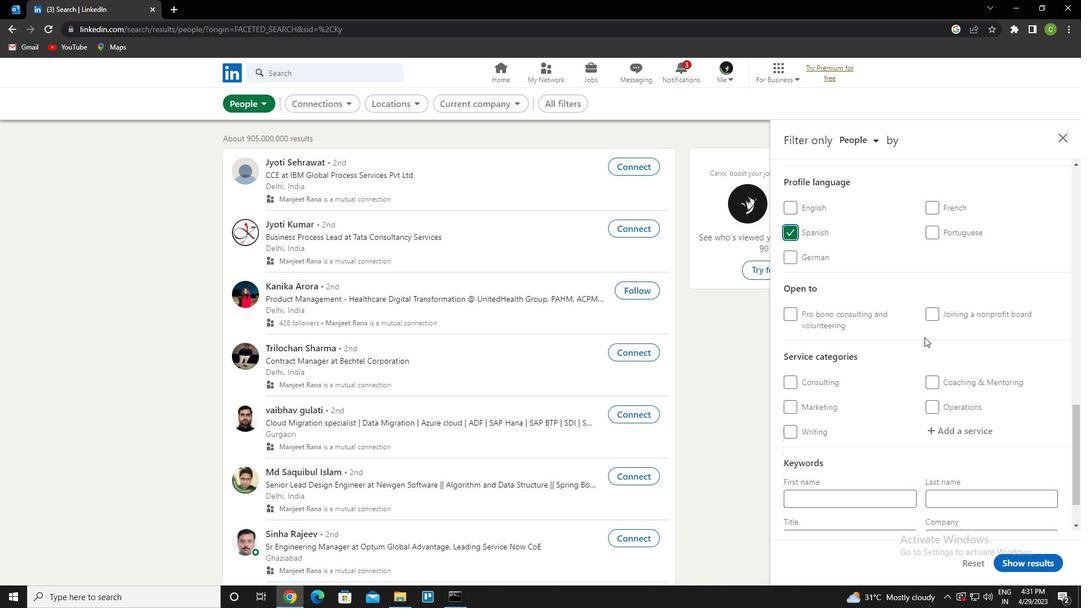 
Action: Mouse moved to (959, 207)
Screenshot: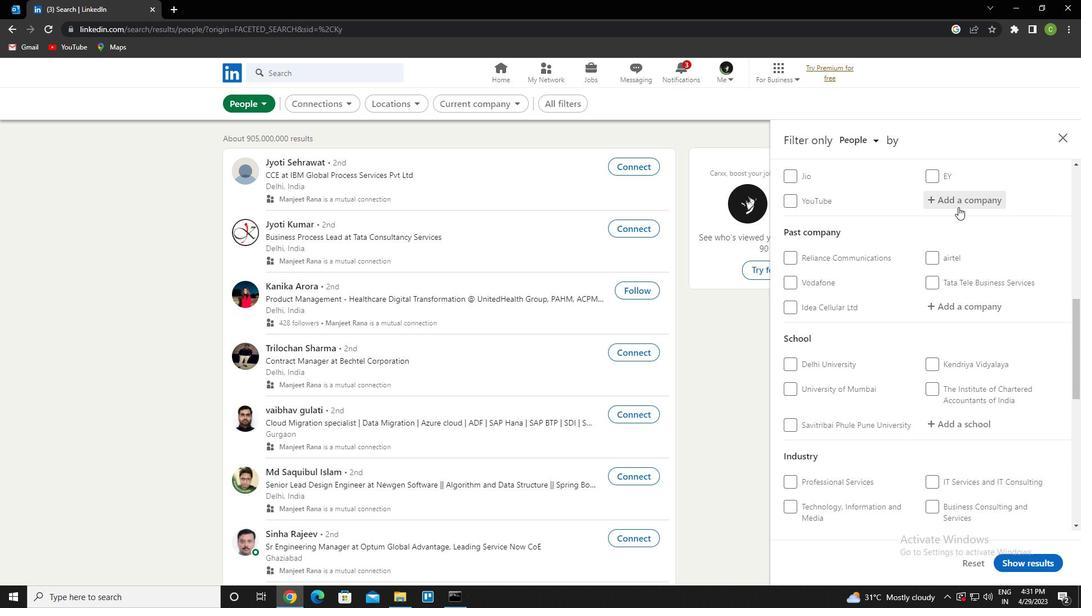 
Action: Mouse pressed left at (959, 207)
Screenshot: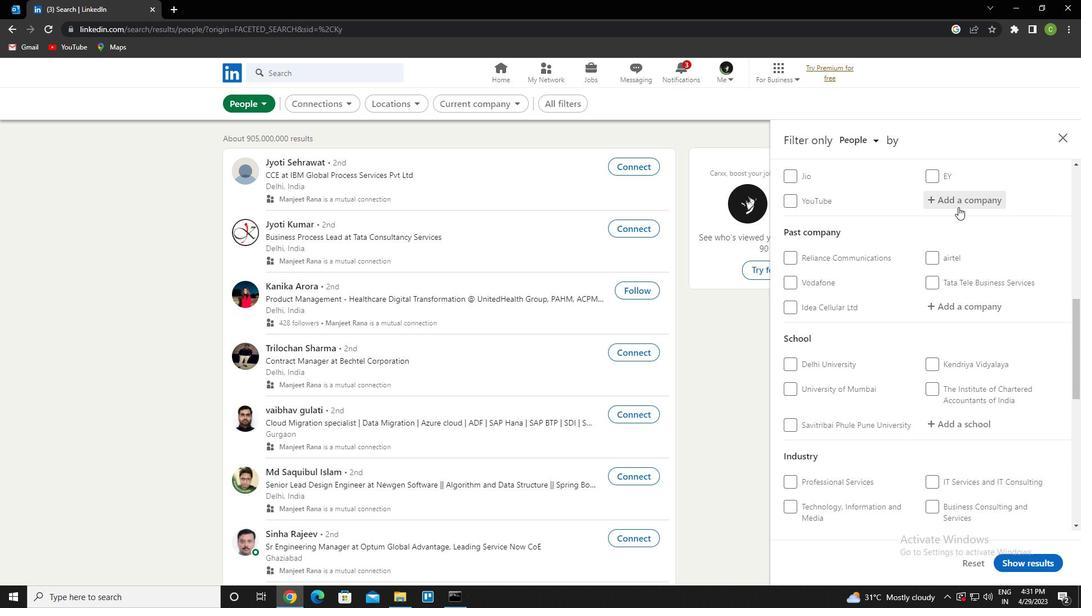 
Action: Key pressed <Key.caps_lock>c<Key.caps_lock>arelon<Key.down><Key.down><Key.enter>
Screenshot: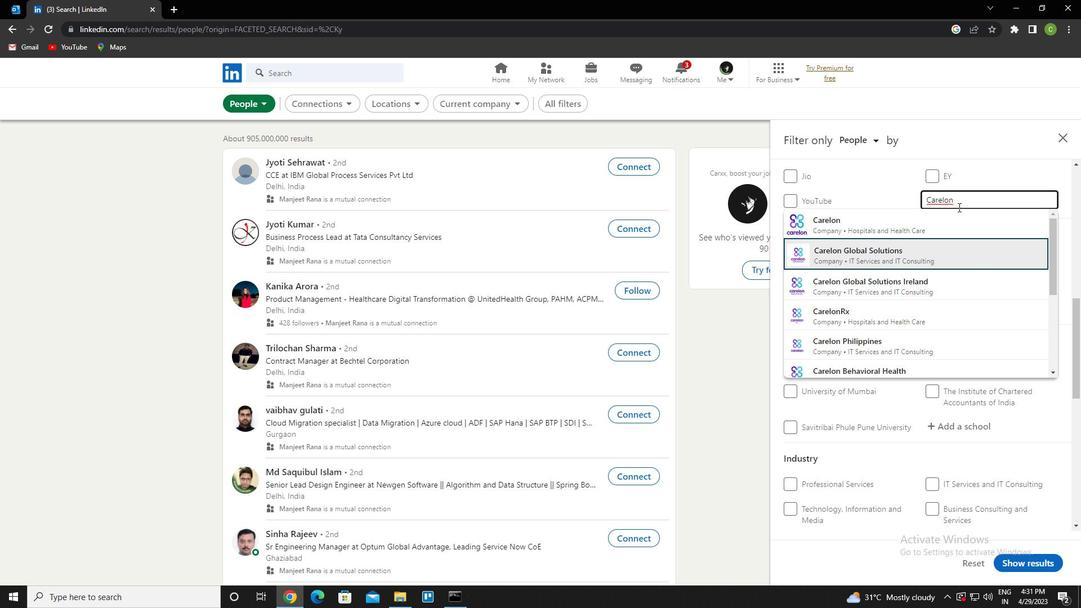 
Action: Mouse scrolled (959, 206) with delta (0, 0)
Screenshot: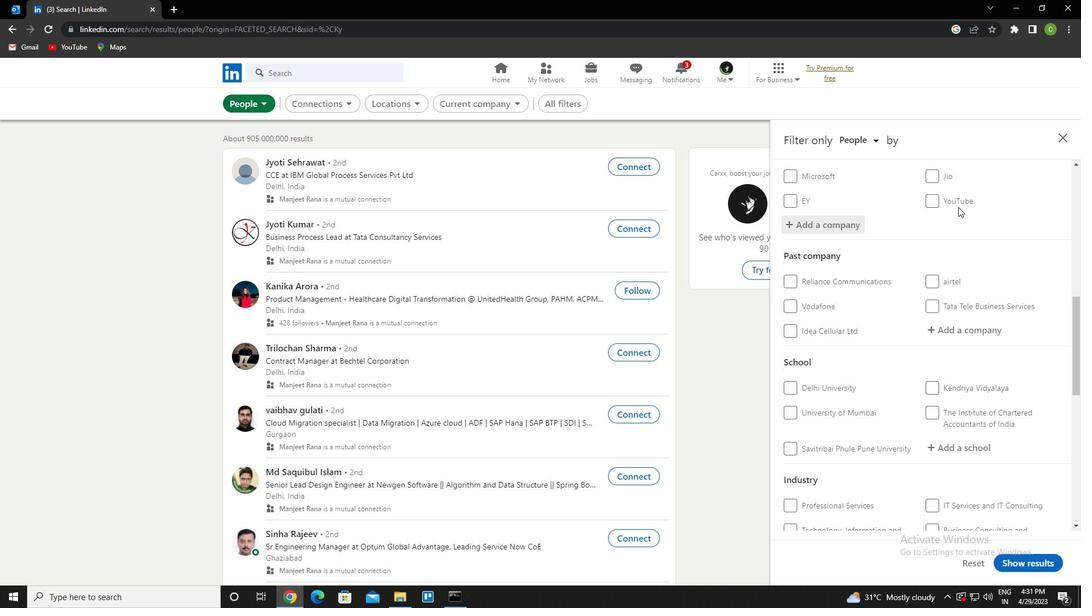 
Action: Mouse moved to (957, 207)
Screenshot: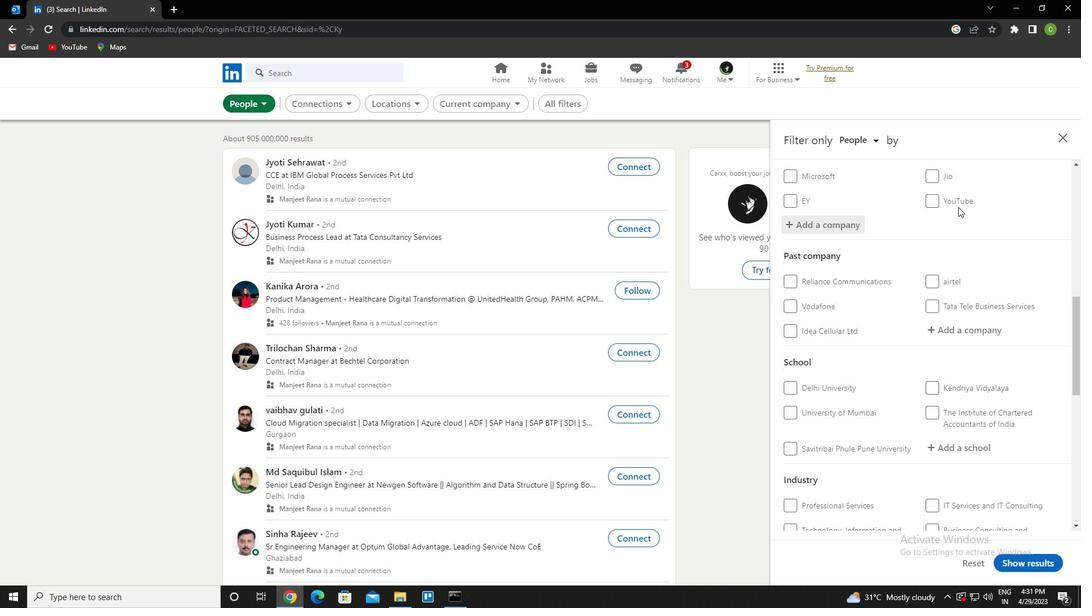 
Action: Mouse scrolled (957, 206) with delta (0, 0)
Screenshot: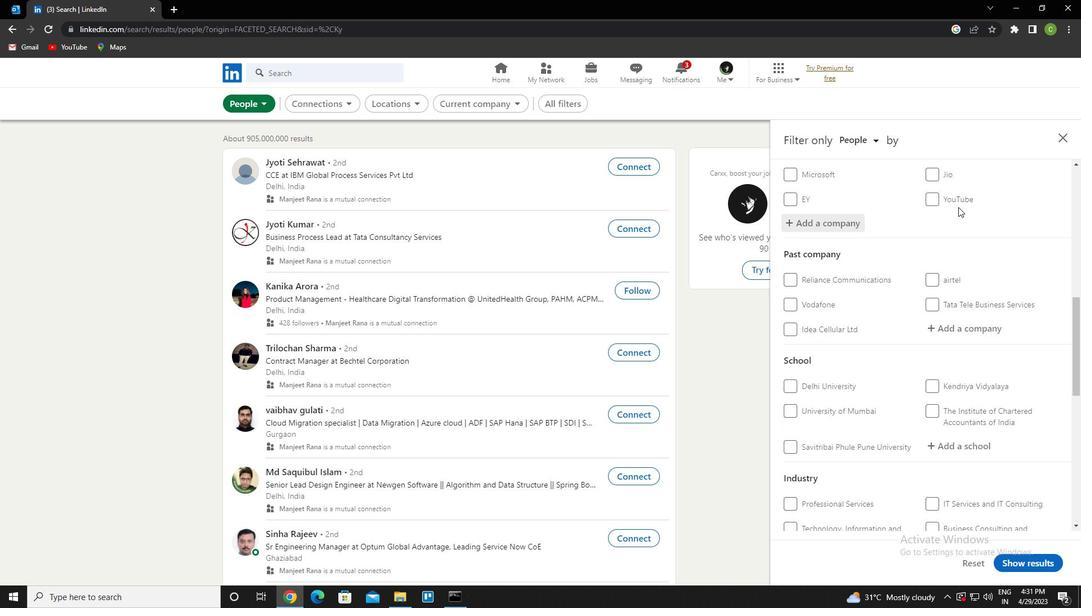 
Action: Mouse moved to (963, 340)
Screenshot: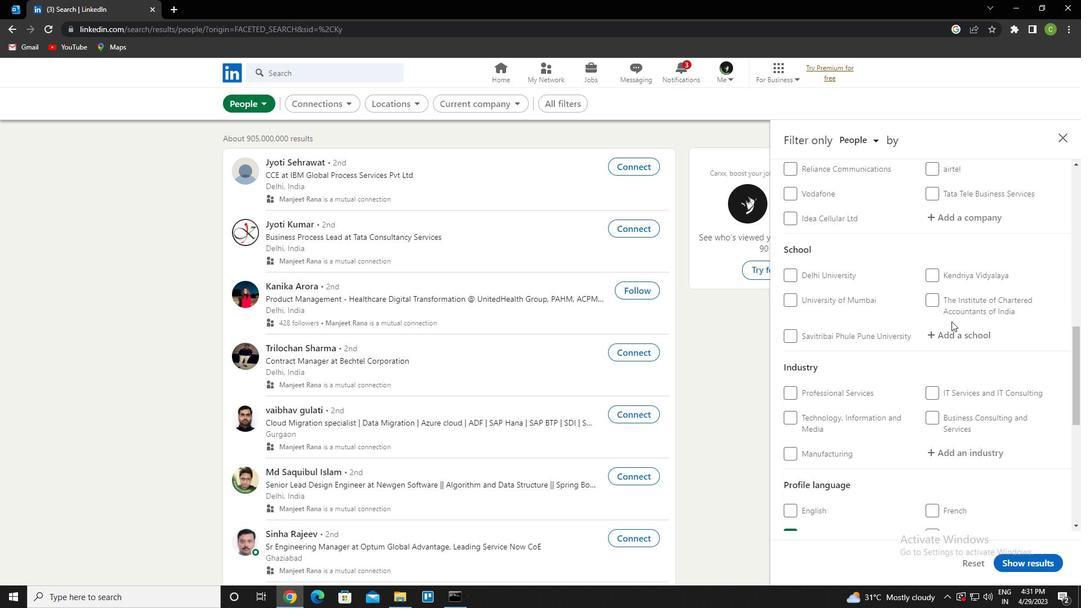 
Action: Mouse pressed left at (963, 340)
Screenshot: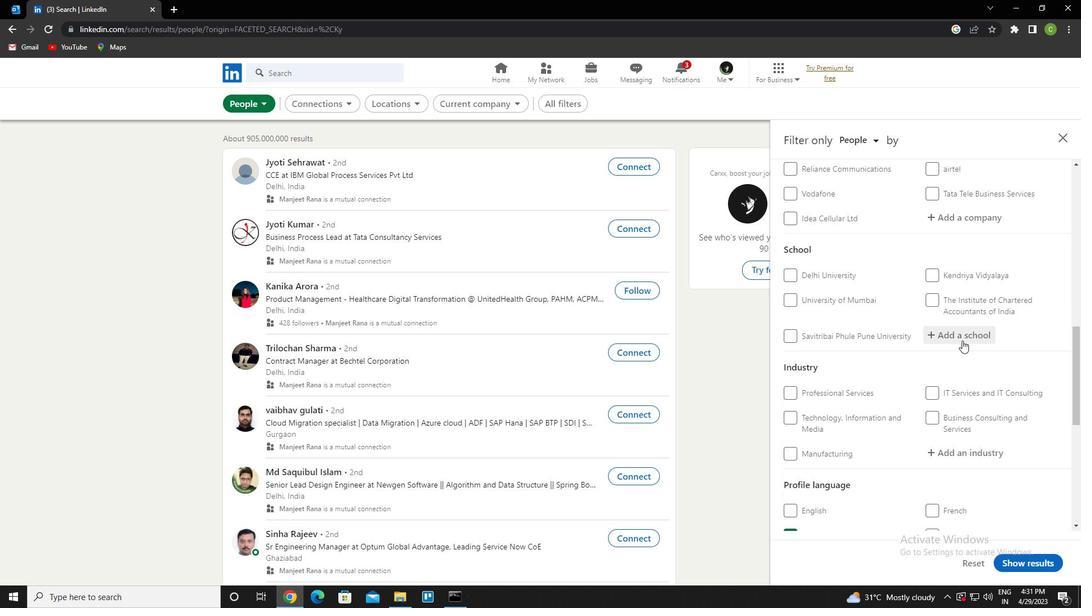 
Action: Key pressed <Key.caps_lock>s<Key.caps_lock>i<Key.backspace>ri<Key.space><Key.caps_lock>p<Key.caps_lock>adma<Key.down><Key.enter>
Screenshot: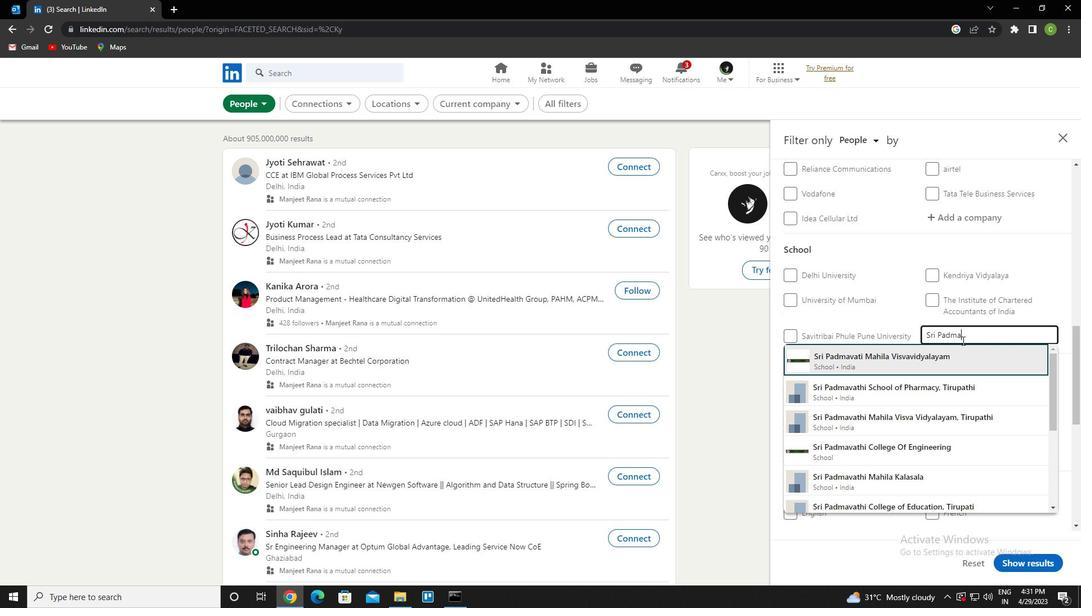 
Action: Mouse moved to (963, 341)
Screenshot: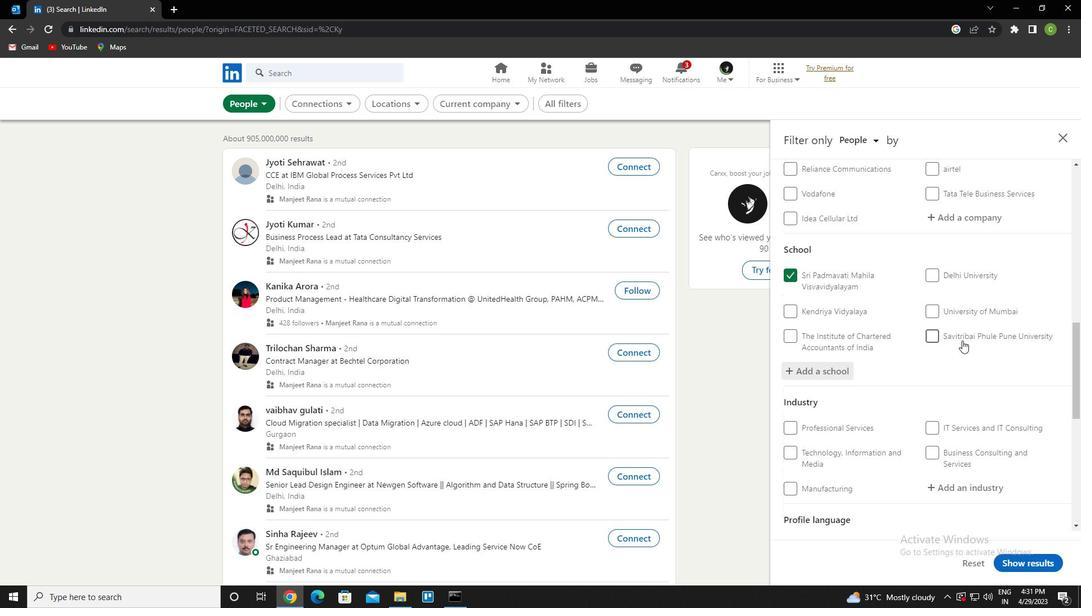 
Action: Mouse scrolled (963, 340) with delta (0, 0)
Screenshot: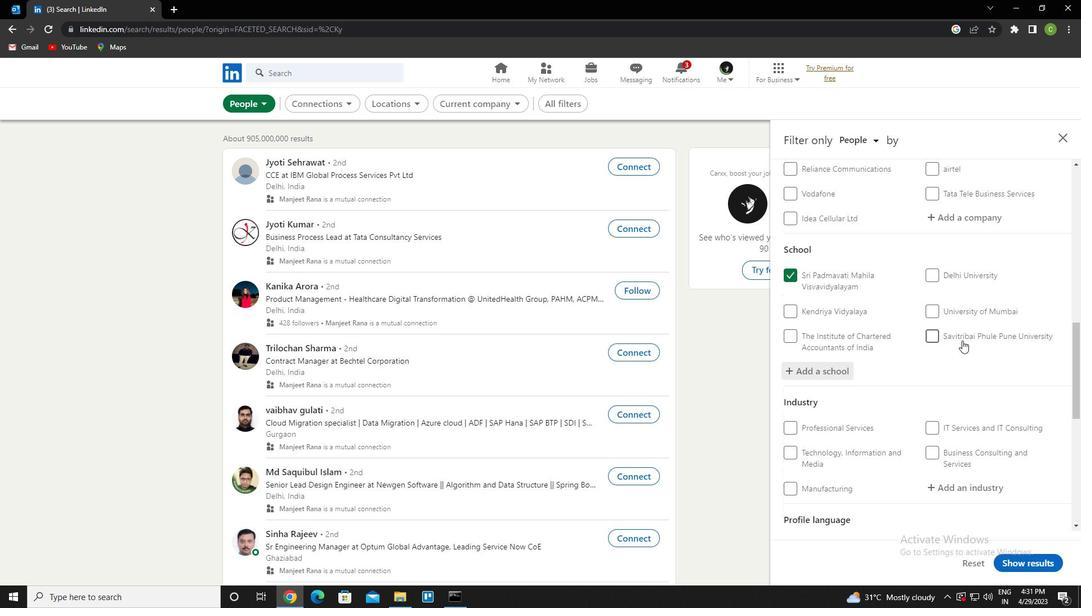 
Action: Mouse moved to (963, 341)
Screenshot: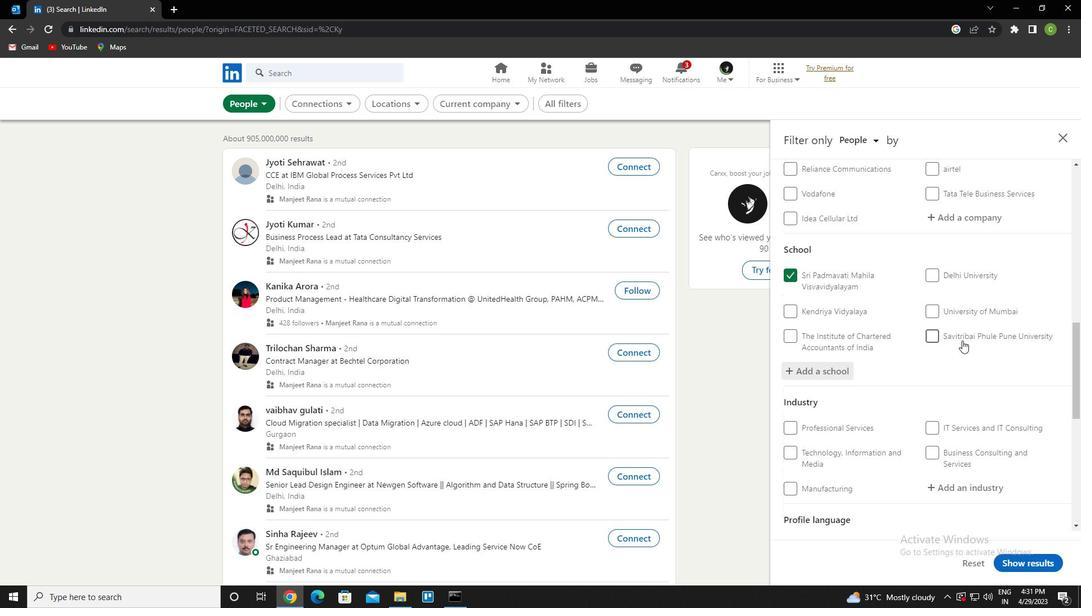 
Action: Mouse scrolled (963, 340) with delta (0, 0)
Screenshot: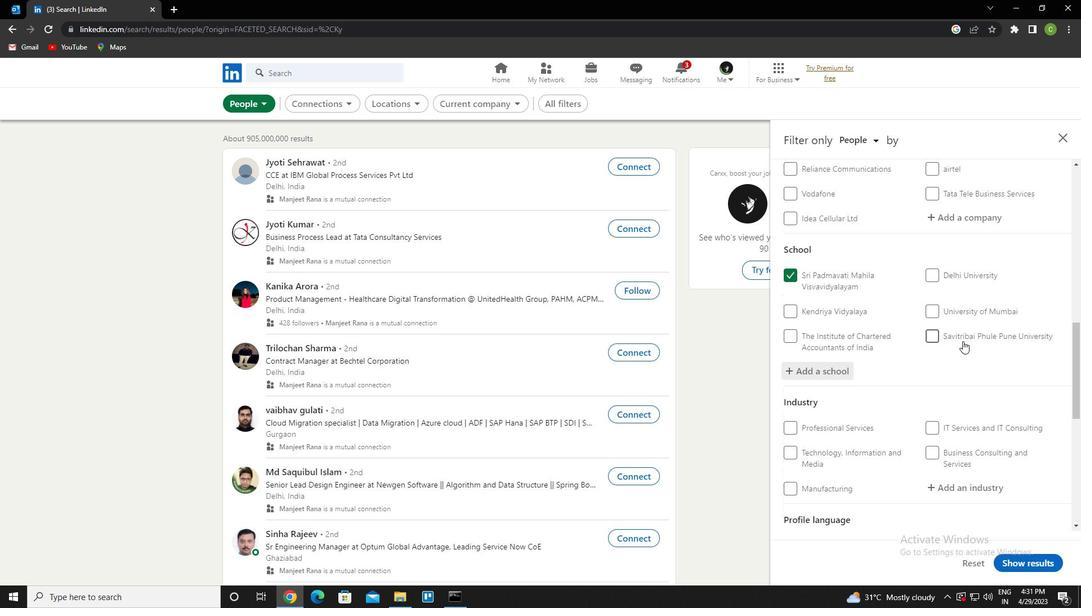 
Action: Mouse moved to (961, 343)
Screenshot: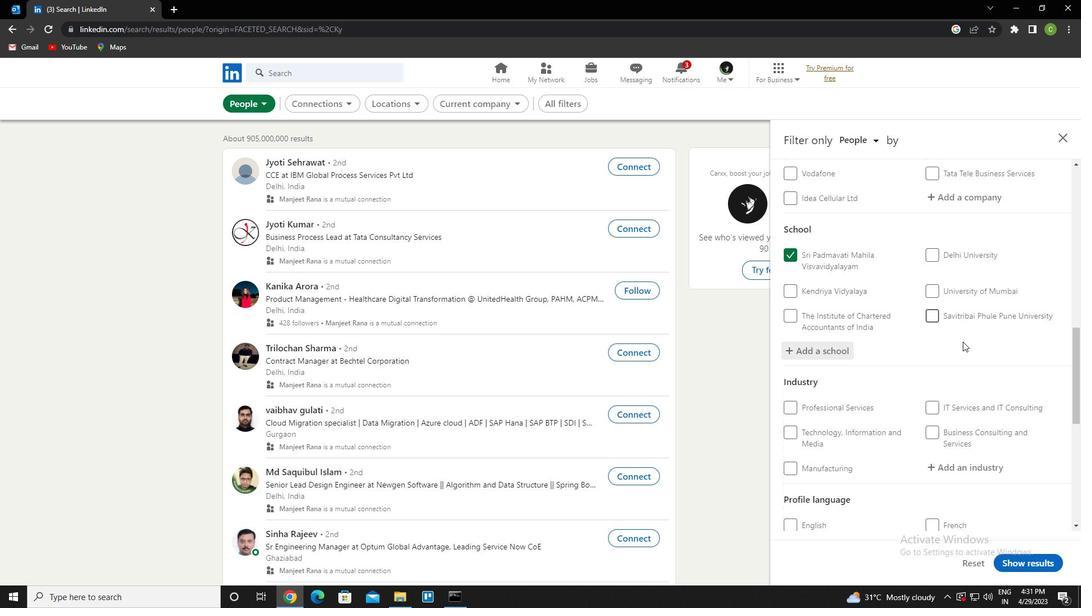 
Action: Mouse scrolled (961, 342) with delta (0, 0)
Screenshot: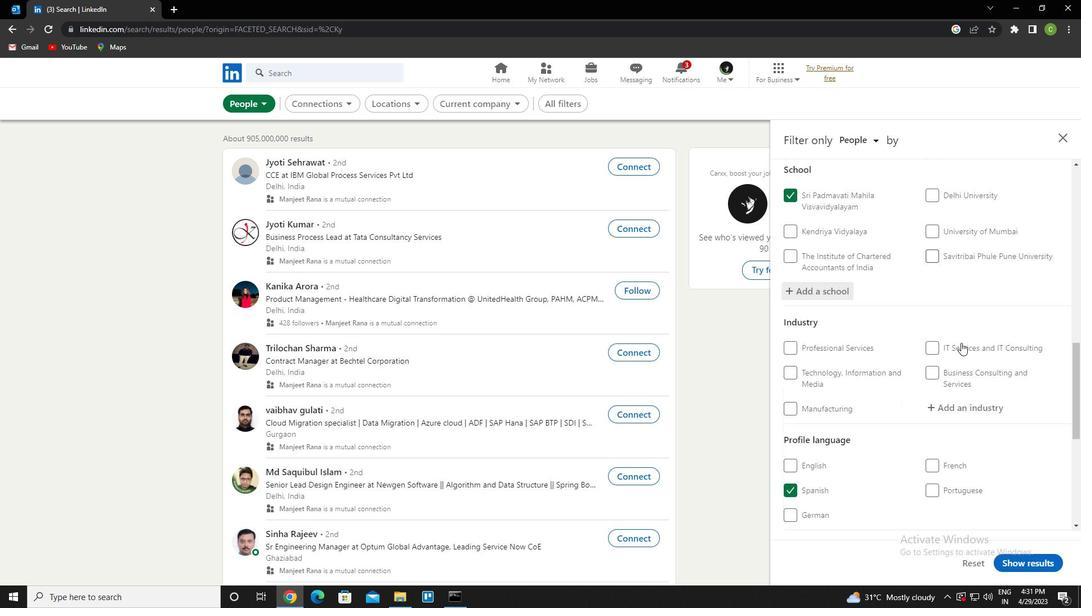 
Action: Mouse moved to (960, 343)
Screenshot: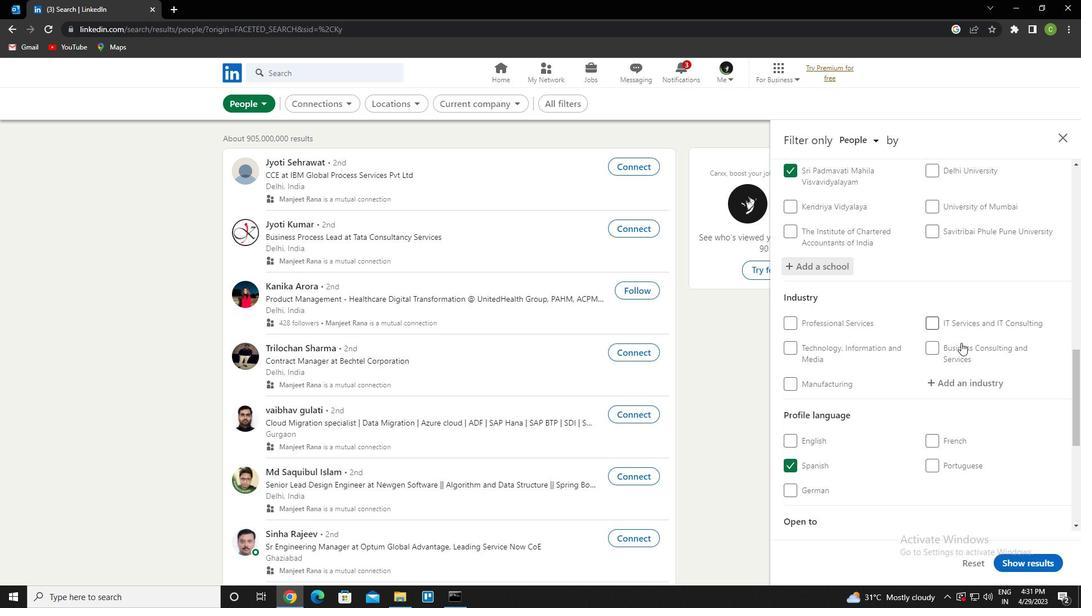 
Action: Mouse scrolled (960, 343) with delta (0, 0)
Screenshot: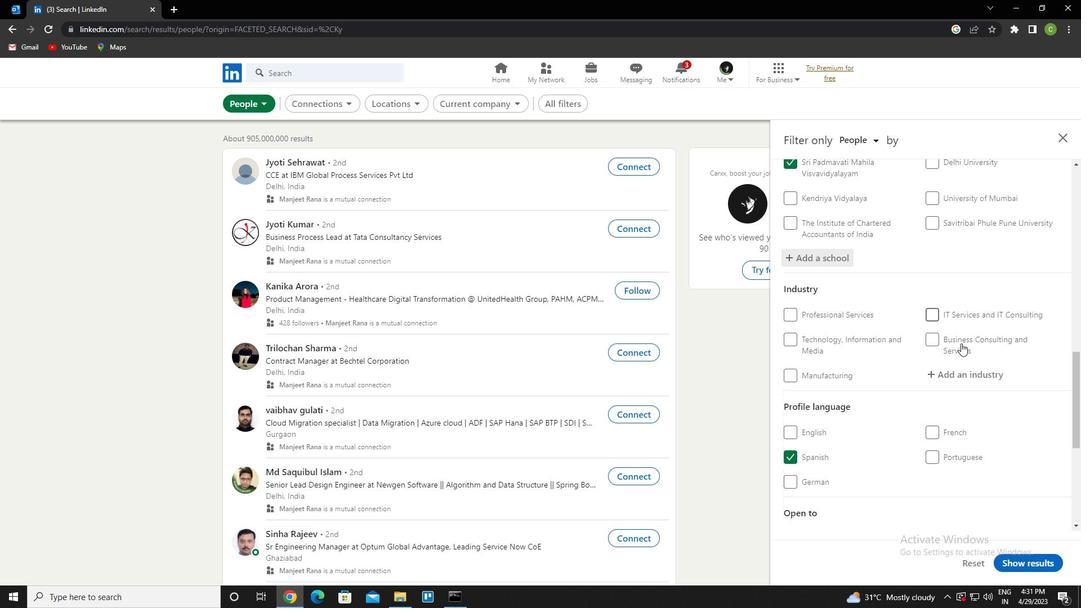 
Action: Mouse moved to (973, 264)
Screenshot: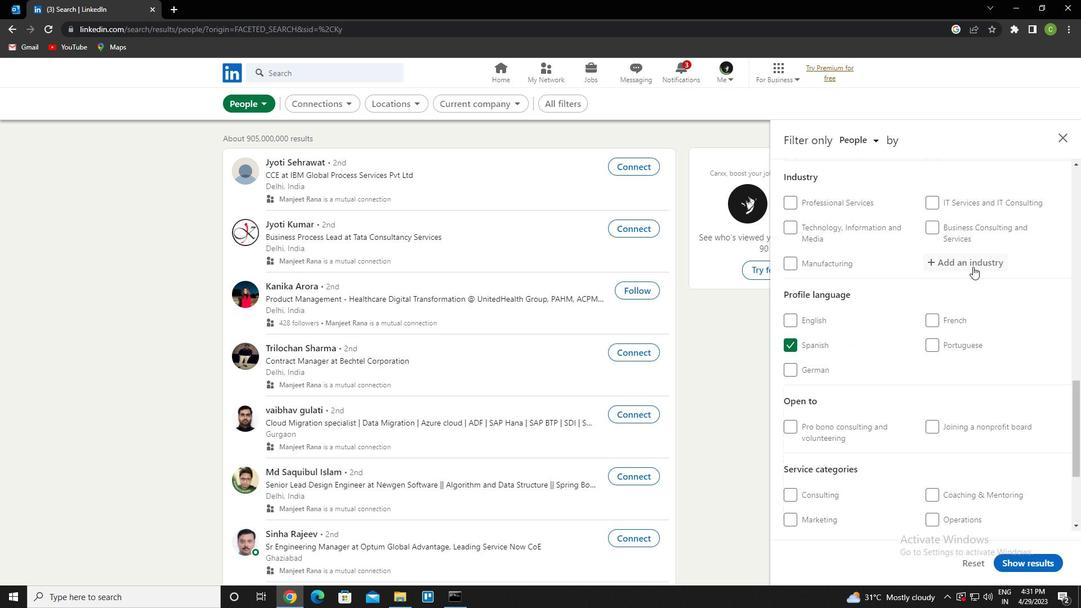 
Action: Mouse pressed left at (973, 264)
Screenshot: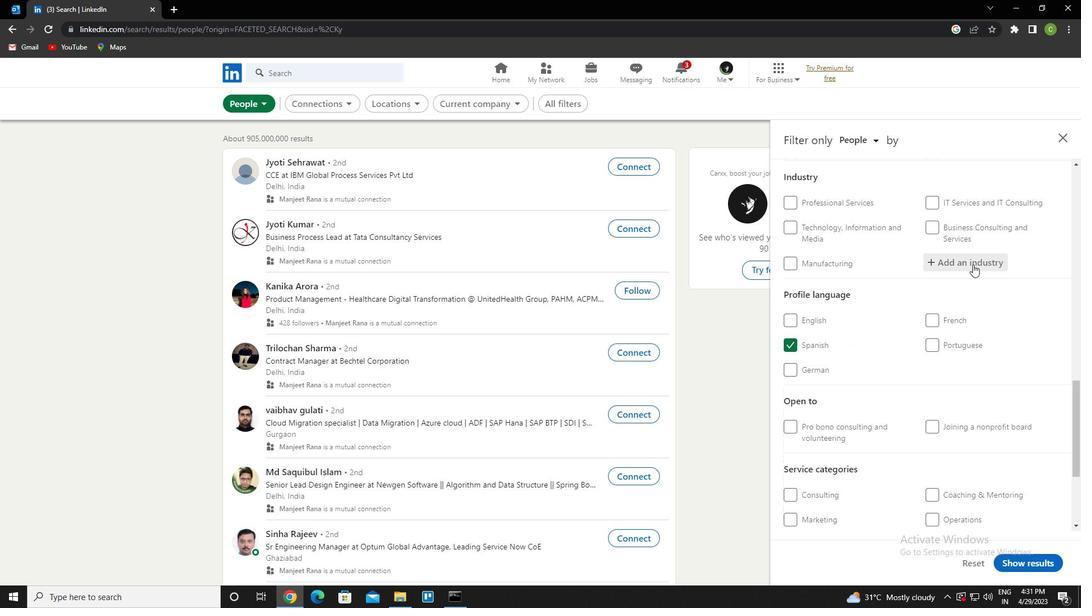 
Action: Key pressed <Key.caps_lock>w<Key.caps_lock>holesale<Key.space><Key.caps_lock>p<Key.caps_lock>hoto<Key.down><Key.enter>
Screenshot: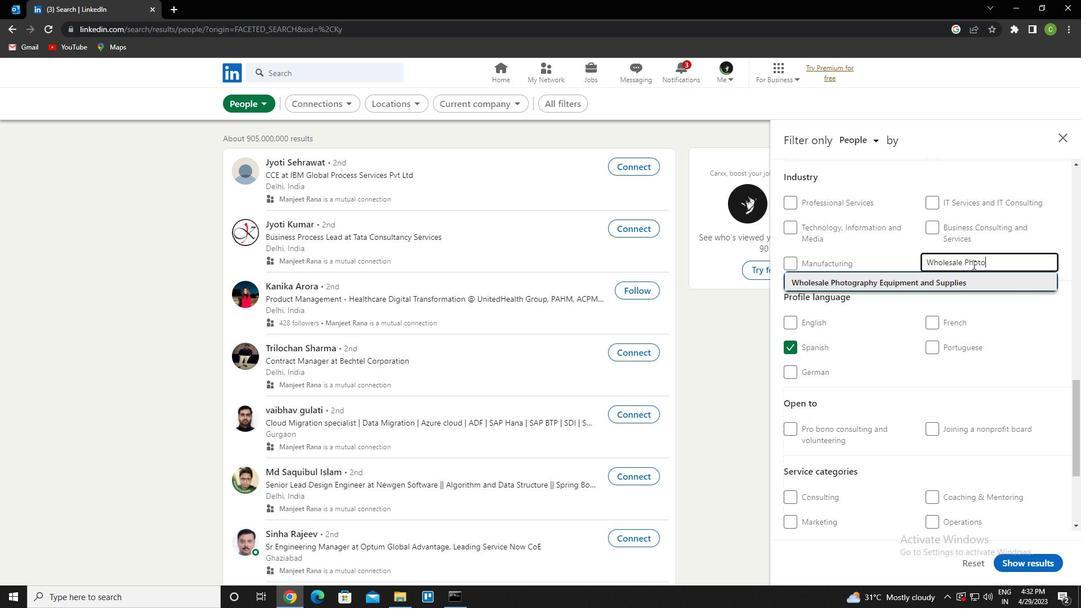 
Action: Mouse moved to (982, 275)
Screenshot: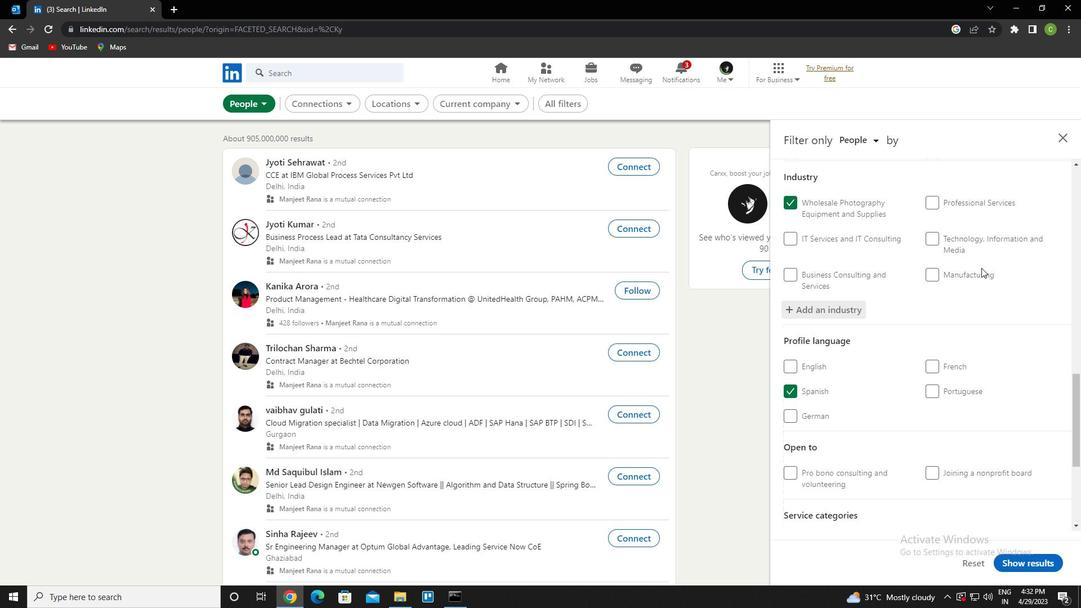 
Action: Mouse scrolled (982, 274) with delta (0, 0)
Screenshot: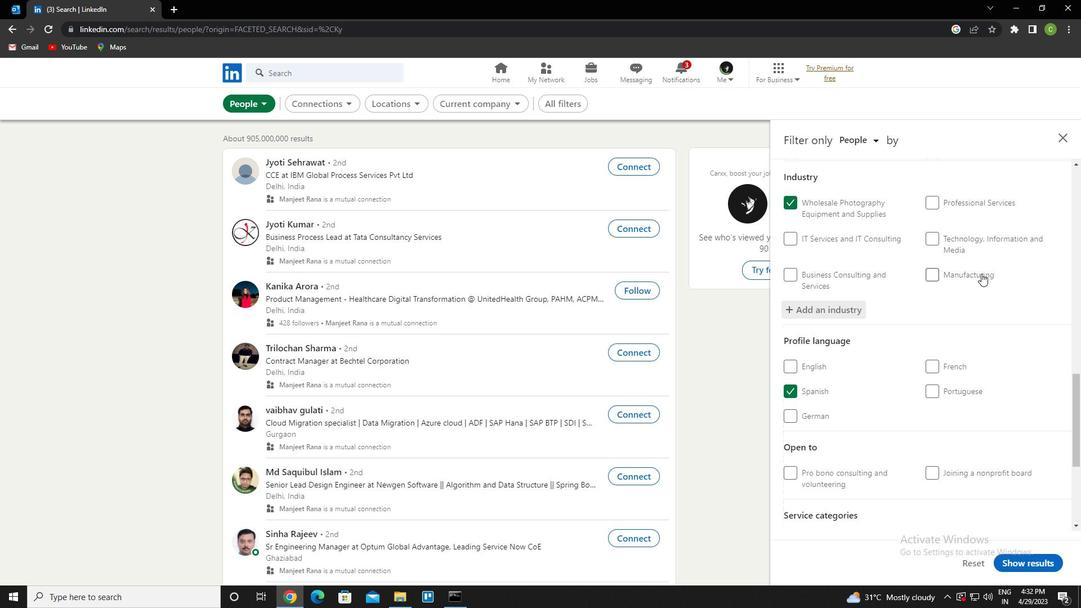 
Action: Mouse moved to (972, 298)
Screenshot: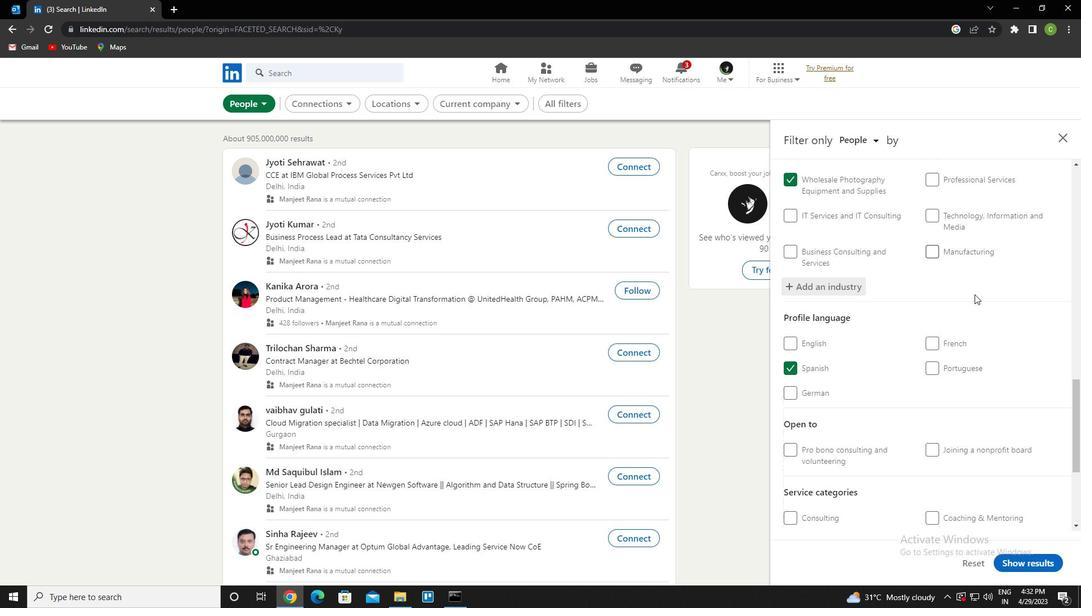 
Action: Mouse scrolled (972, 298) with delta (0, 0)
Screenshot: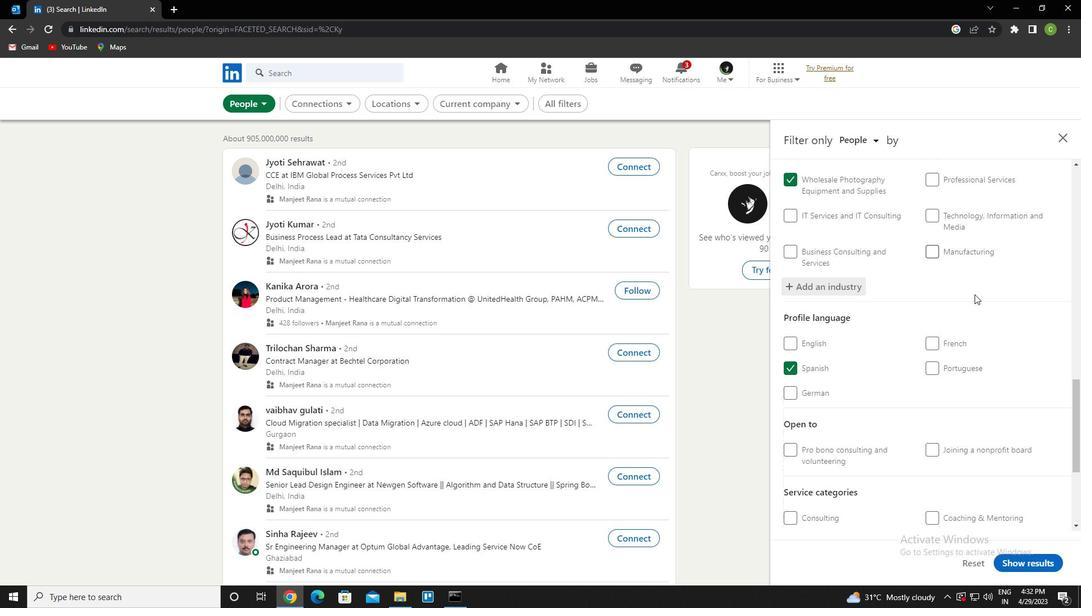 
Action: Mouse moved to (966, 302)
Screenshot: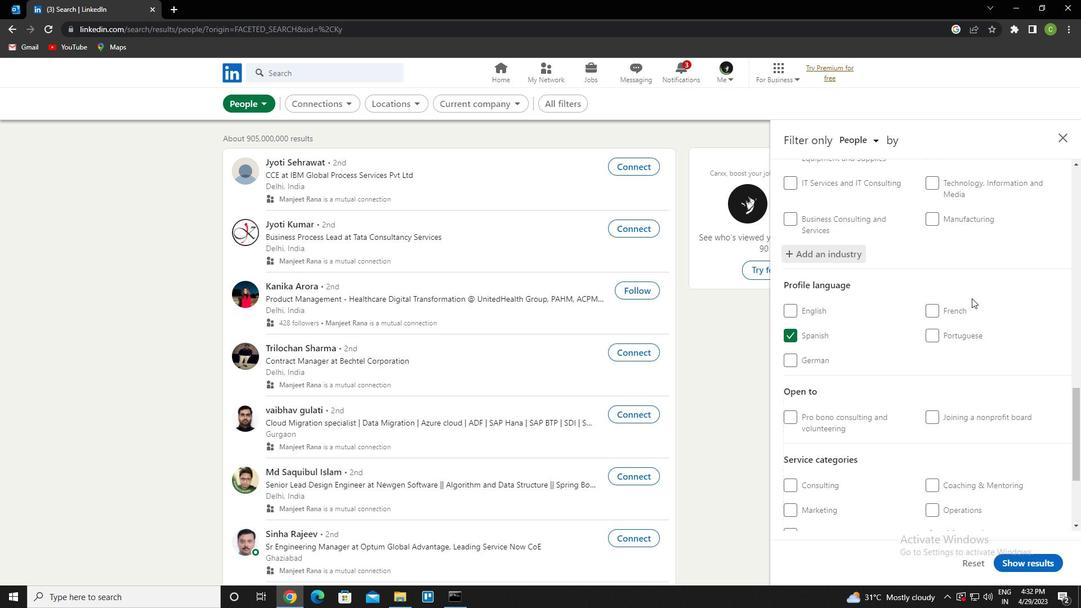 
Action: Mouse scrolled (966, 302) with delta (0, 0)
Screenshot: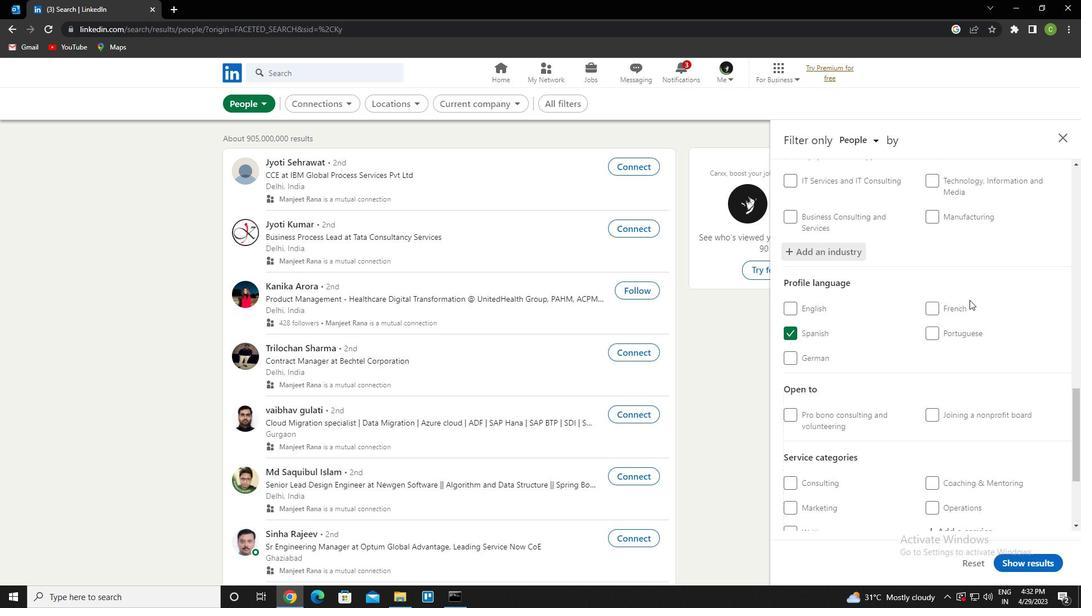 
Action: Mouse moved to (963, 308)
Screenshot: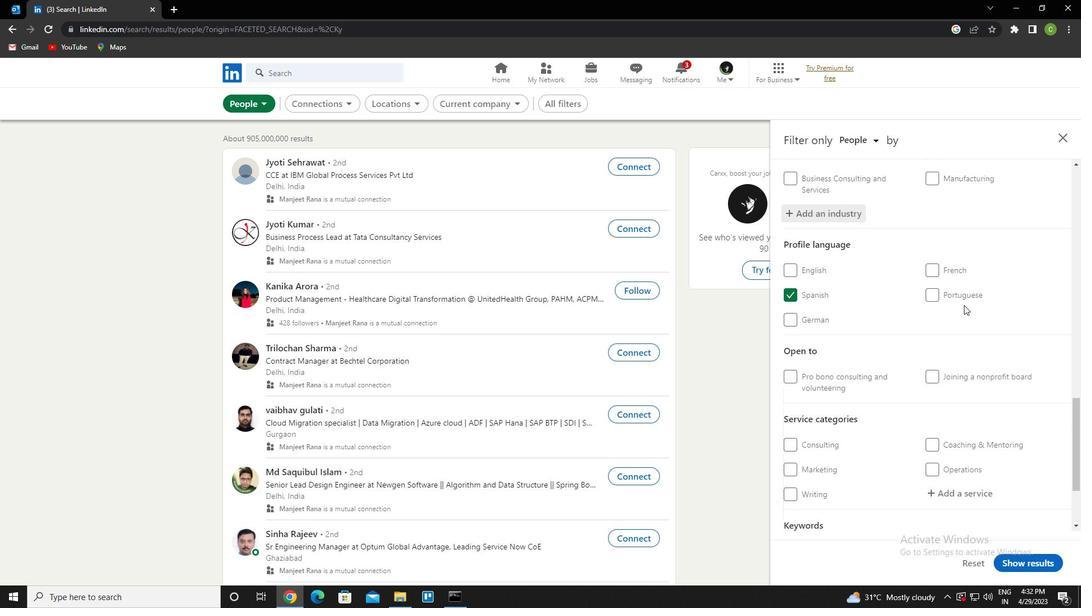 
Action: Mouse scrolled (963, 308) with delta (0, 0)
Screenshot: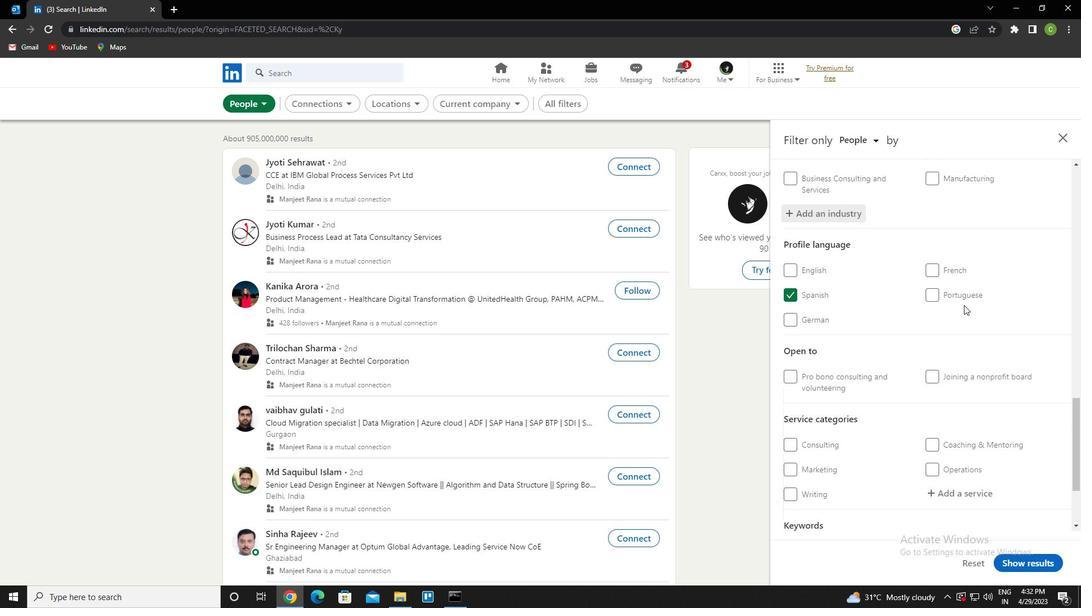 
Action: Mouse moved to (958, 315)
Screenshot: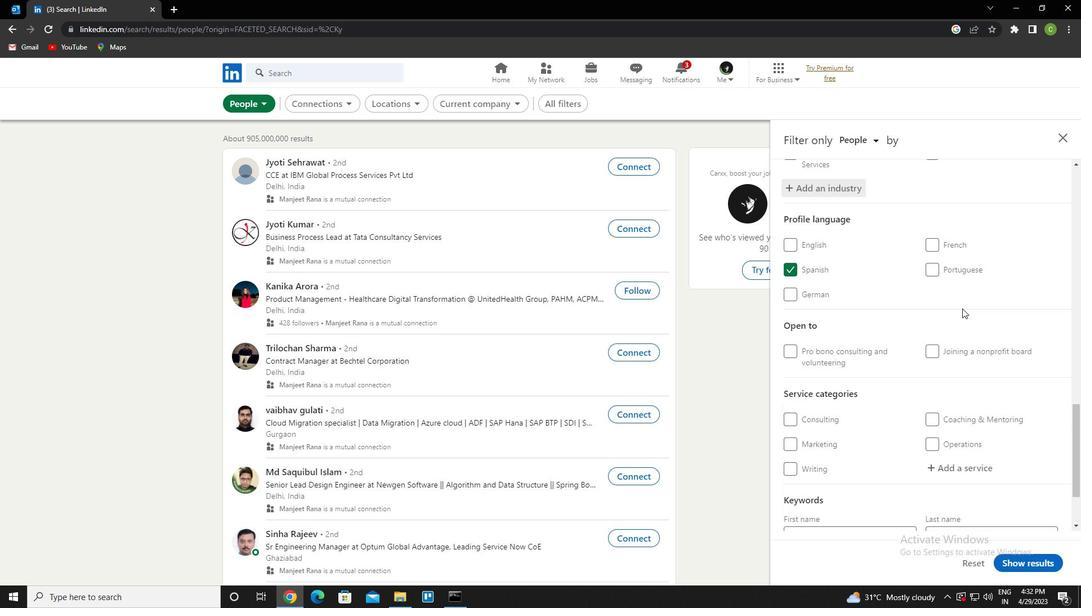 
Action: Mouse scrolled (958, 314) with delta (0, 0)
Screenshot: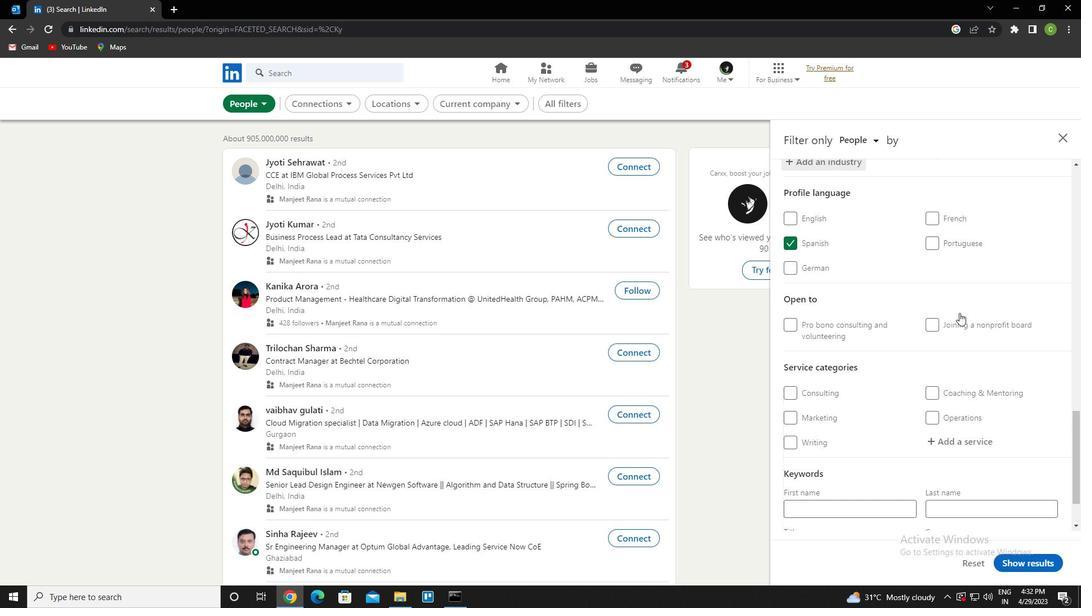 
Action: Mouse moved to (955, 367)
Screenshot: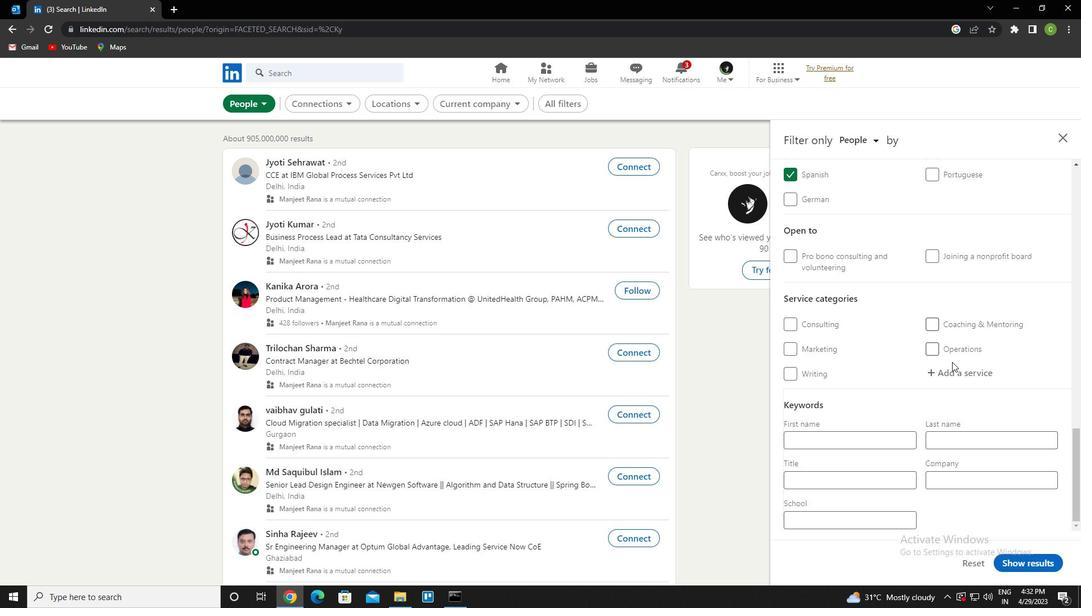 
Action: Mouse pressed left at (955, 367)
Screenshot: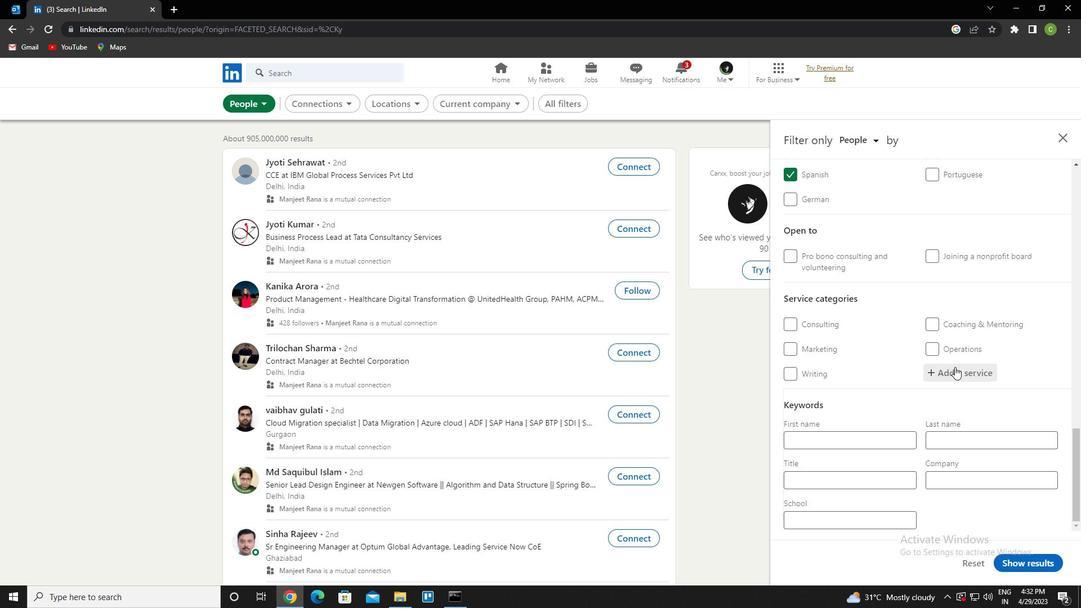 
Action: Key pressed <Key.caps_lock>n<Key.caps_lock>etwrok<Key.backspace><Key.backspace><Key.backspace>ork<Key.space><Key.down><Key.down><Key.down><Key.enter>
Screenshot: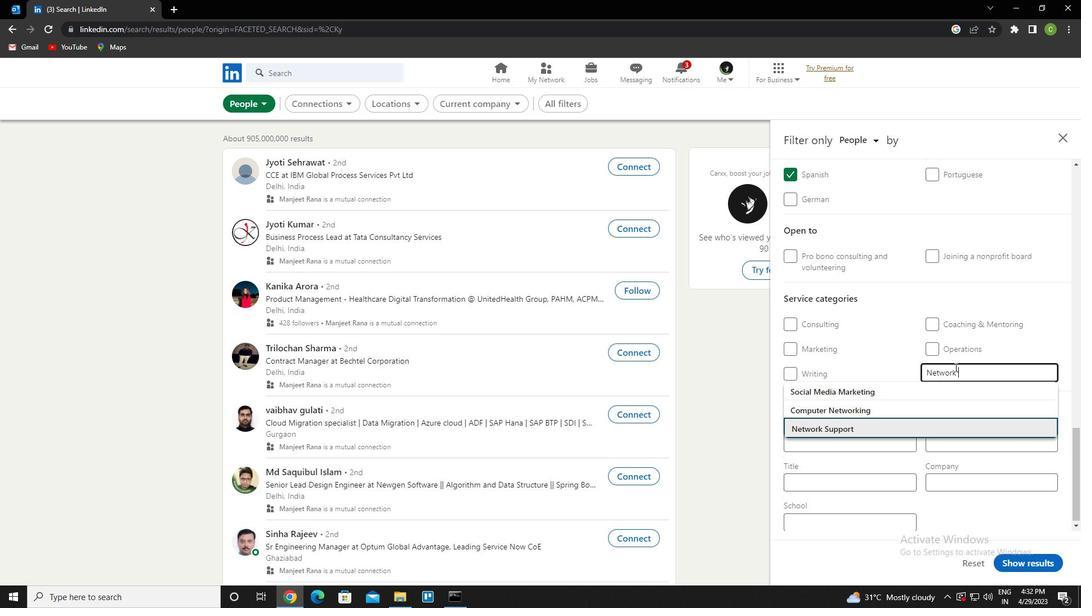 
Action: Mouse scrolled (955, 366) with delta (0, 0)
Screenshot: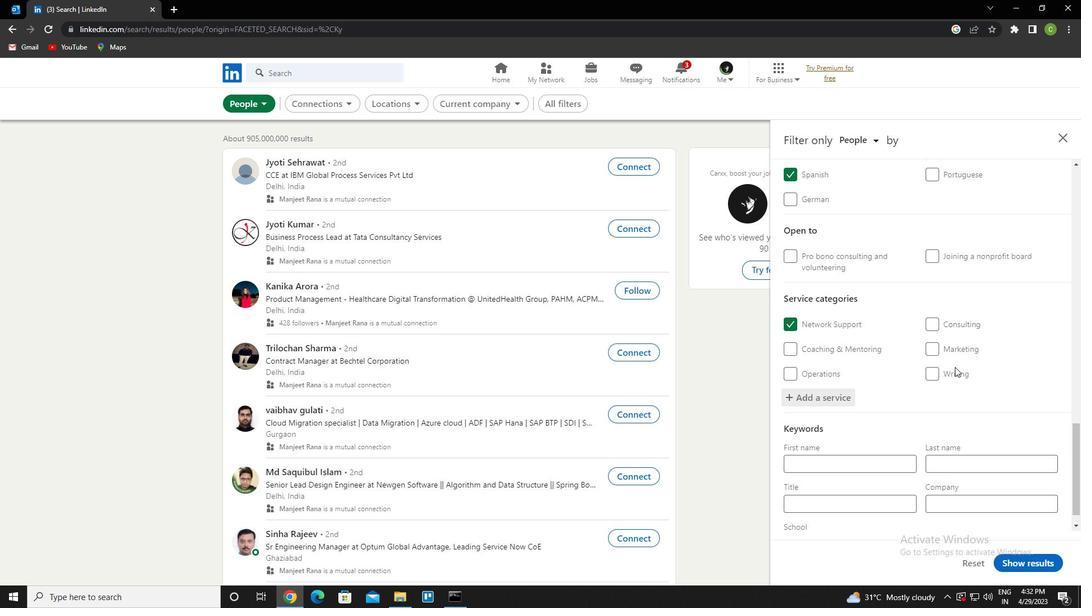 
Action: Mouse scrolled (955, 366) with delta (0, 0)
Screenshot: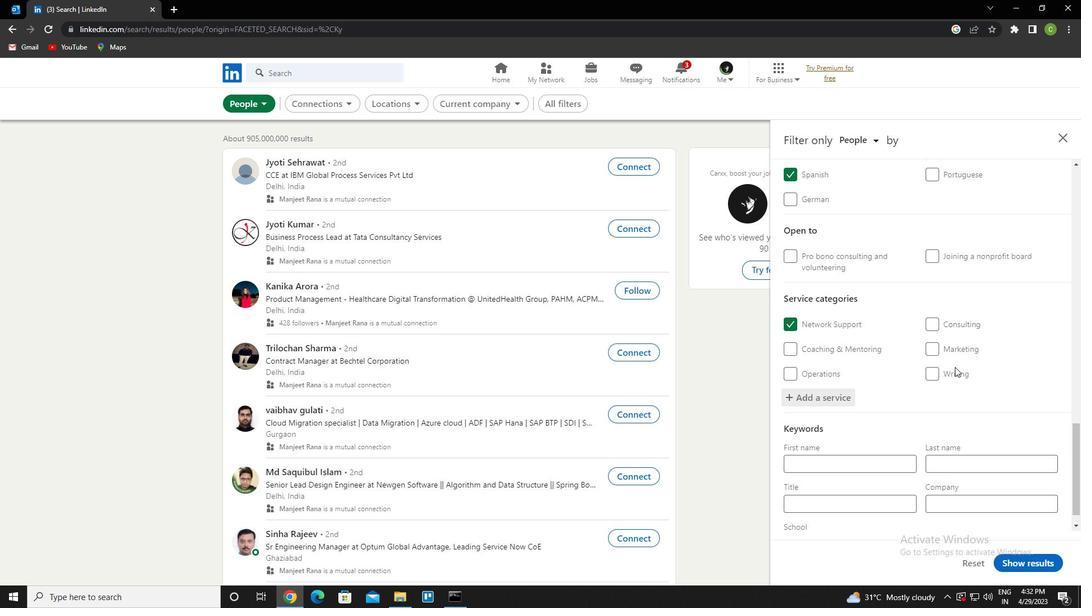
Action: Mouse scrolled (955, 366) with delta (0, 0)
Screenshot: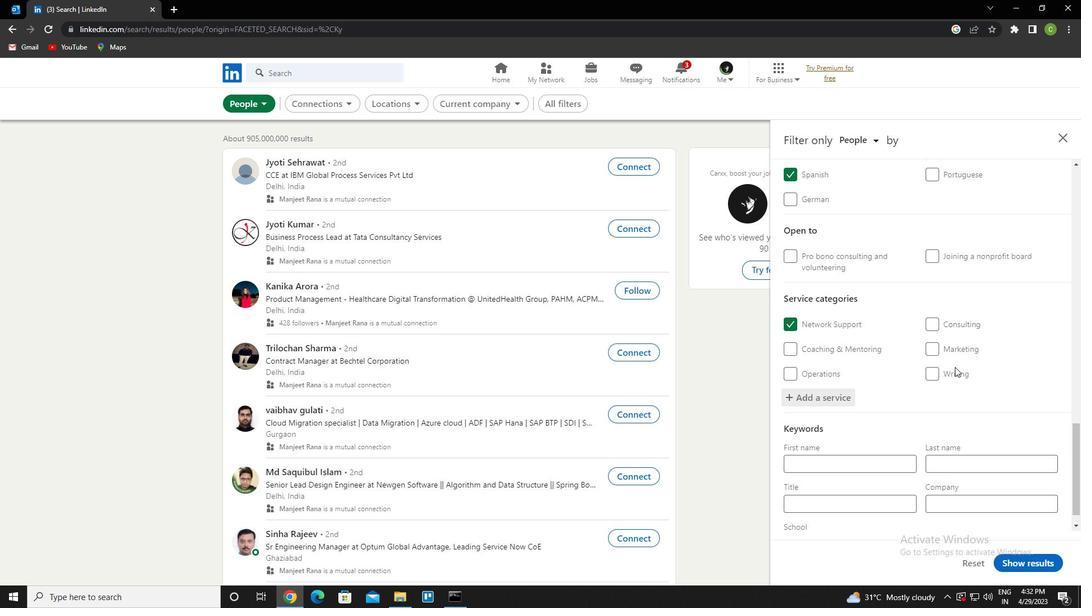 
Action: Mouse scrolled (955, 366) with delta (0, 0)
Screenshot: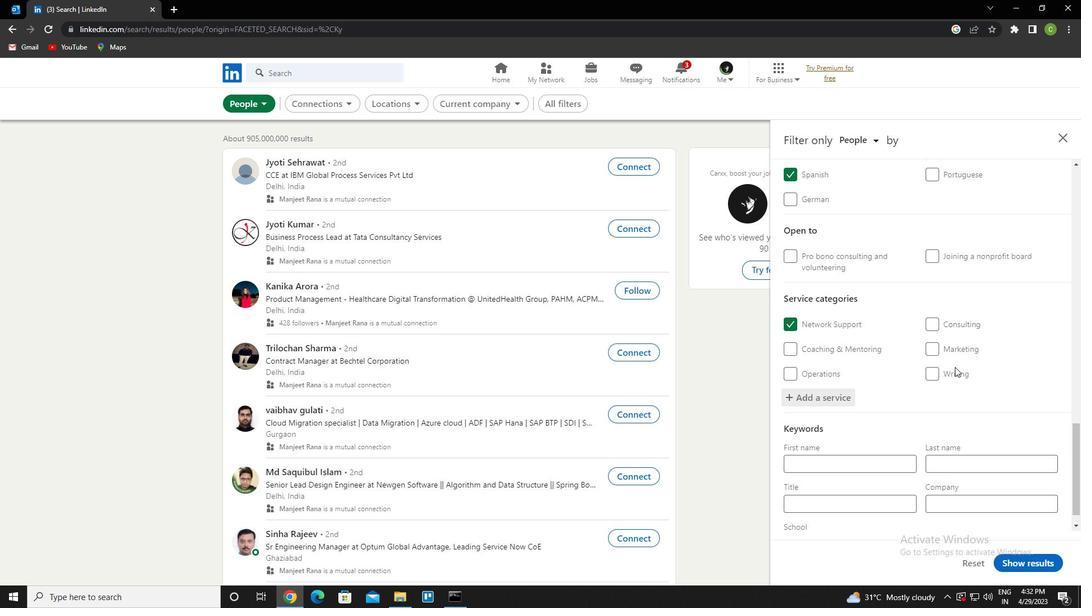 
Action: Mouse scrolled (955, 366) with delta (0, 0)
Screenshot: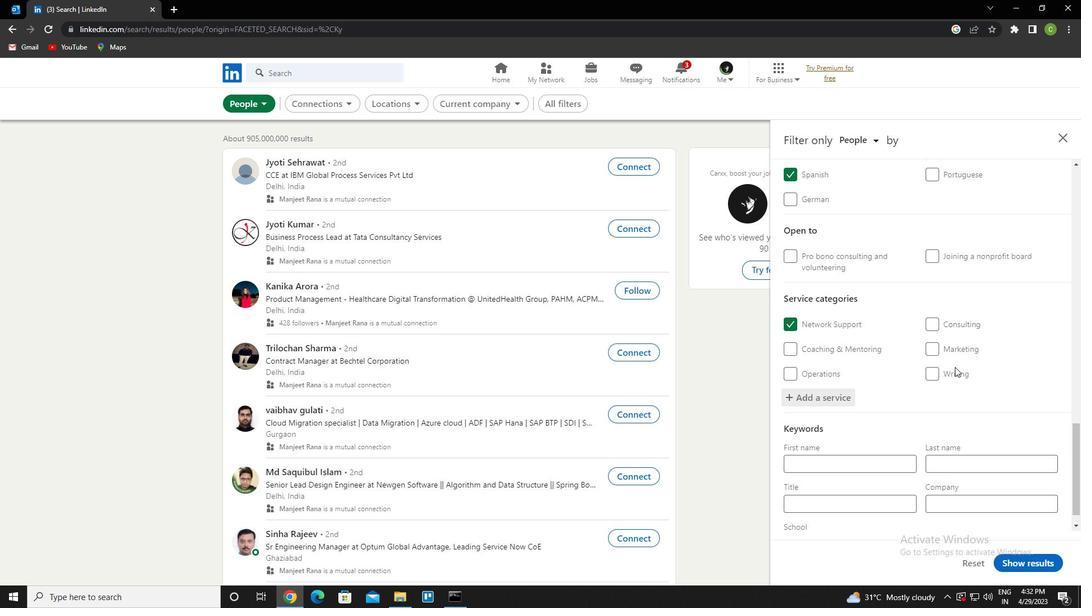 
Action: Mouse scrolled (955, 366) with delta (0, 0)
Screenshot: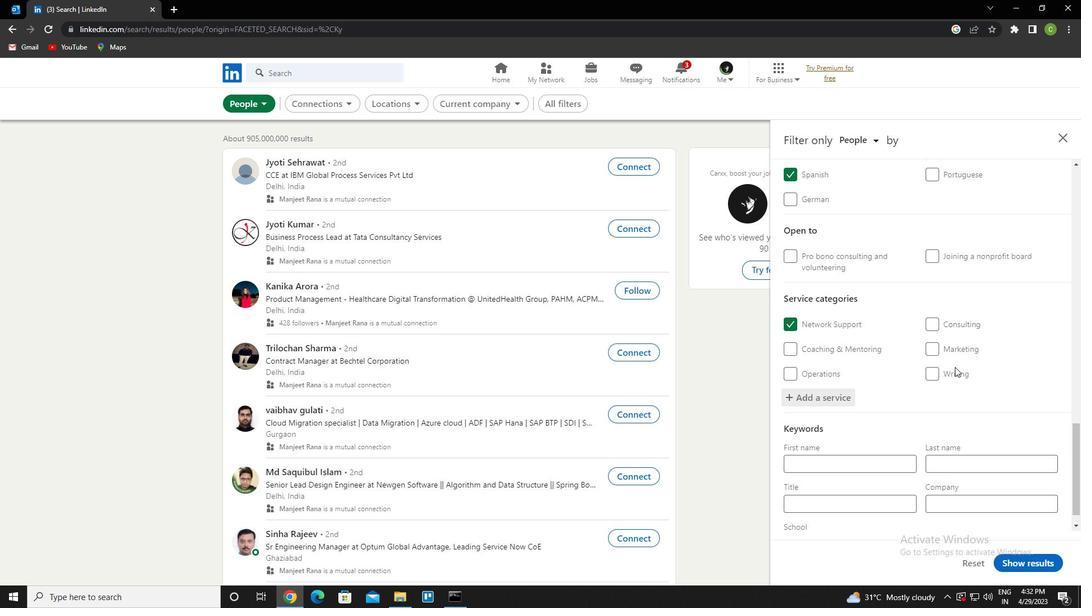 
Action: Mouse moved to (862, 484)
Screenshot: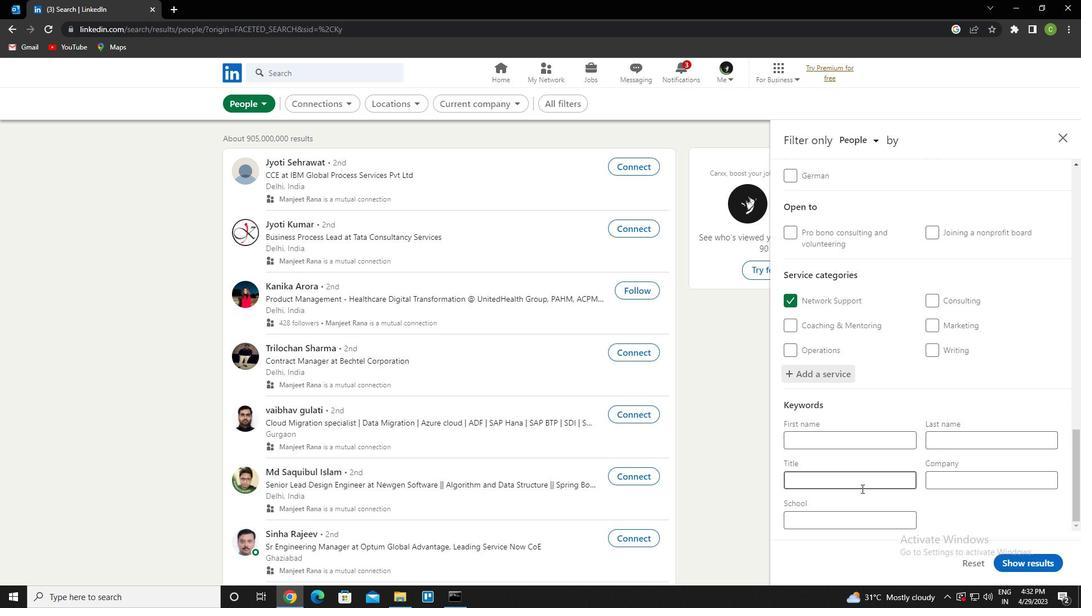 
Action: Mouse pressed left at (862, 484)
Screenshot: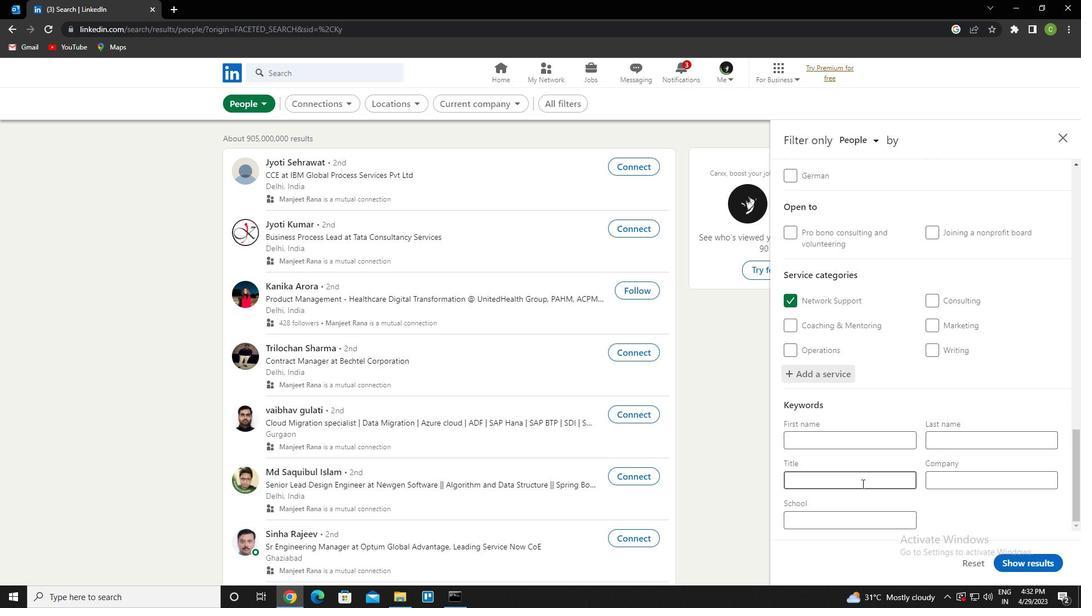
Action: Key pressed <Key.caps_lock>l<Key.caps_lock>odging<Key.space><Key.caps_lock>m<Key.caps_lock>anager
Screenshot: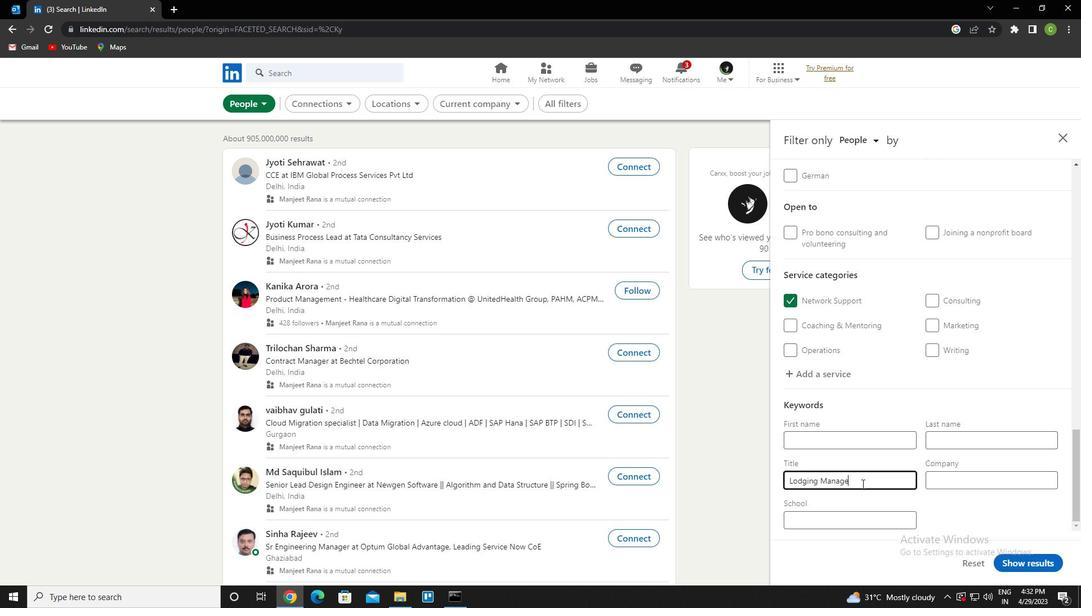
Action: Mouse moved to (1017, 562)
Screenshot: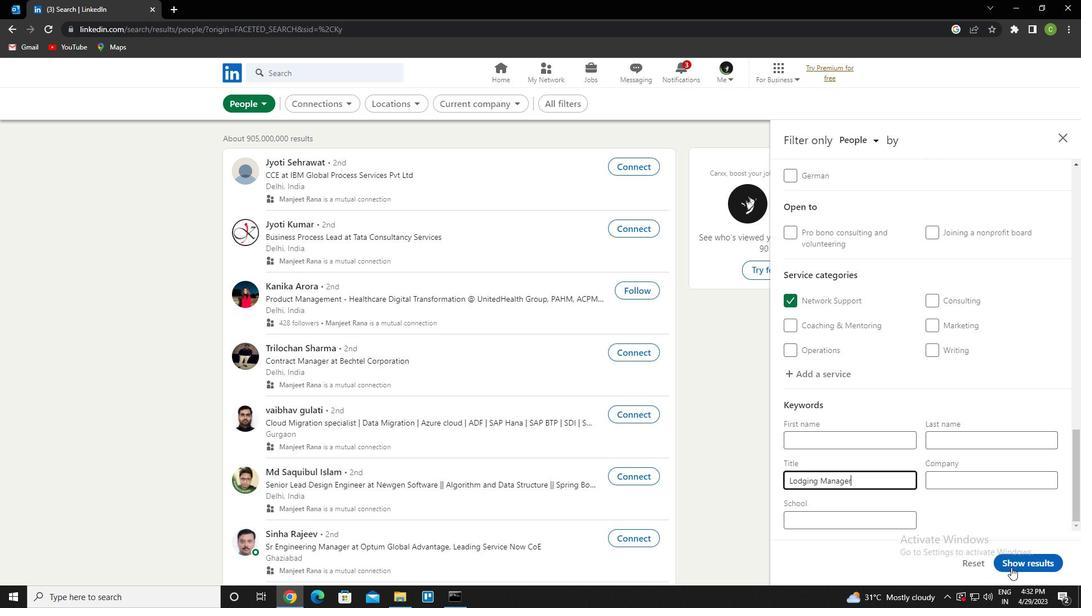 
Action: Mouse pressed left at (1017, 562)
Screenshot: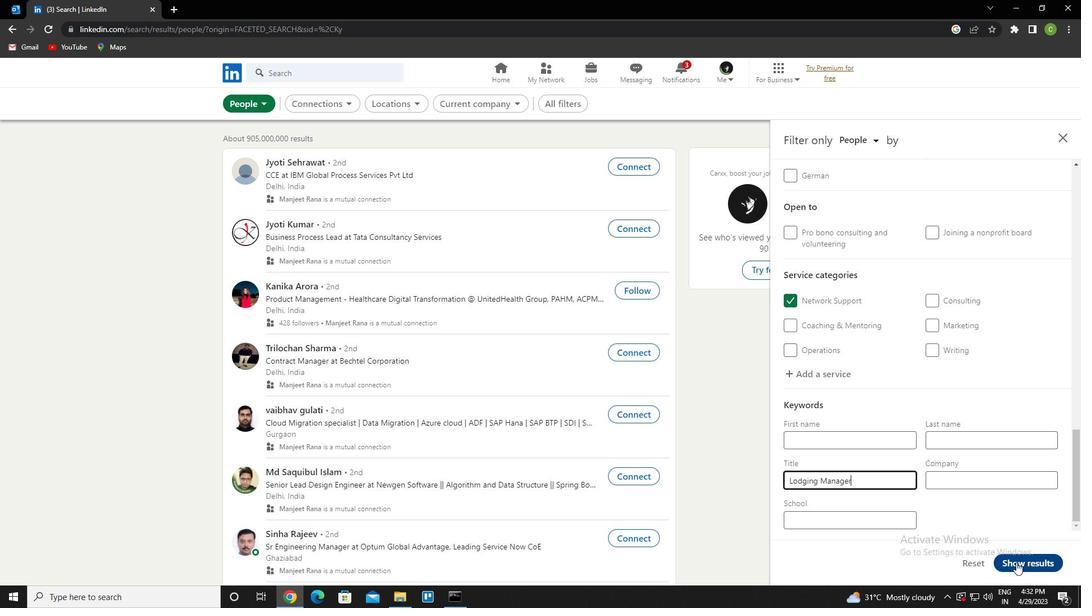 
Action: Mouse moved to (513, 591)
Screenshot: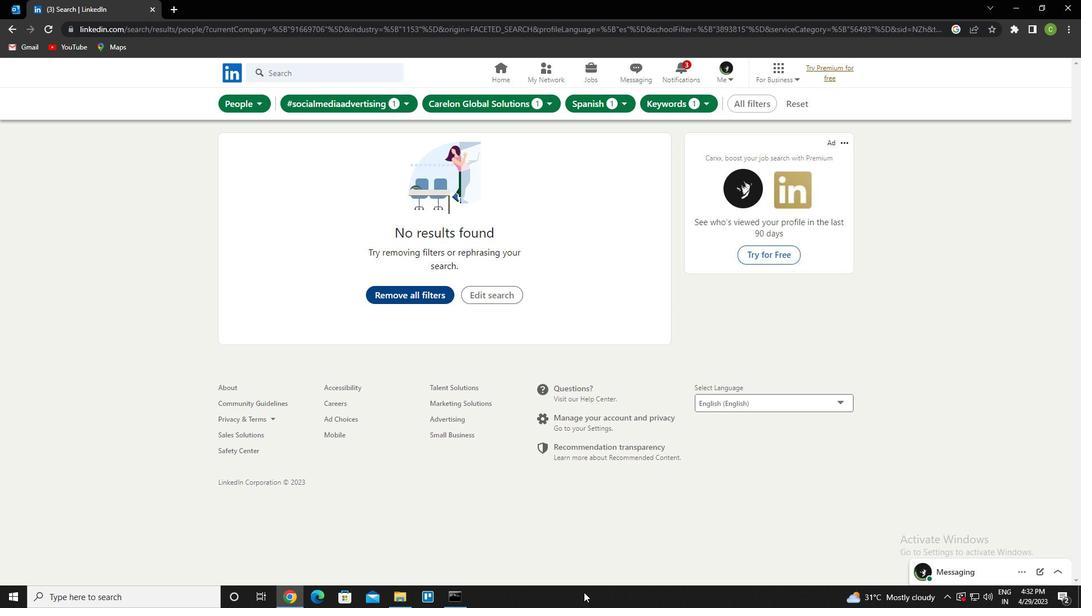 
